 Task: Add Nordic Naturals Berries to the cart.
Action: Mouse moved to (268, 139)
Screenshot: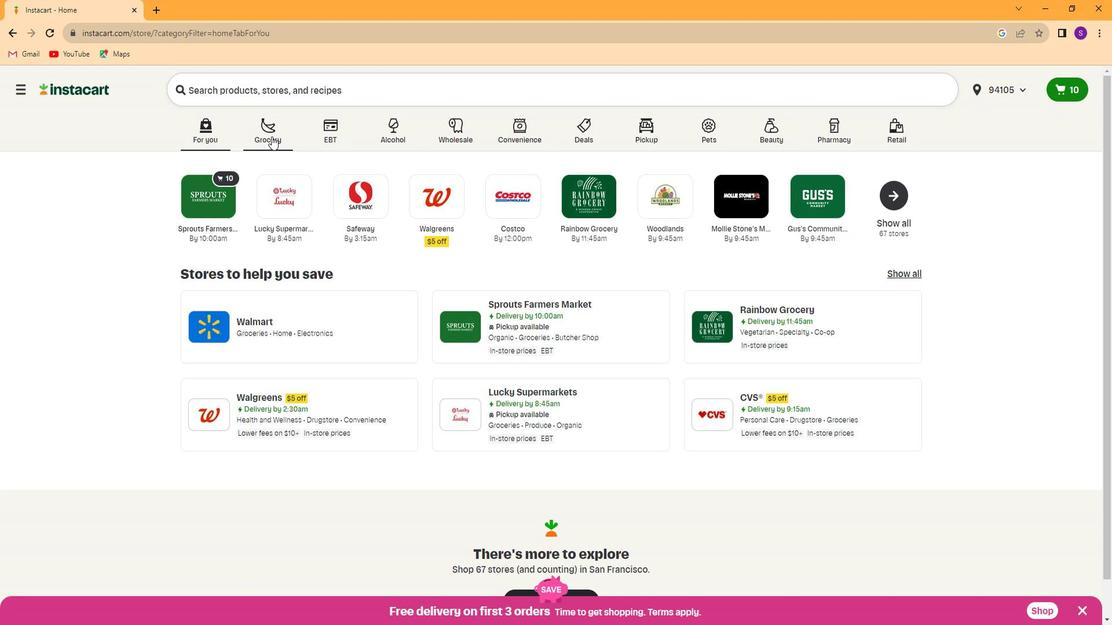 
Action: Mouse pressed left at (268, 139)
Screenshot: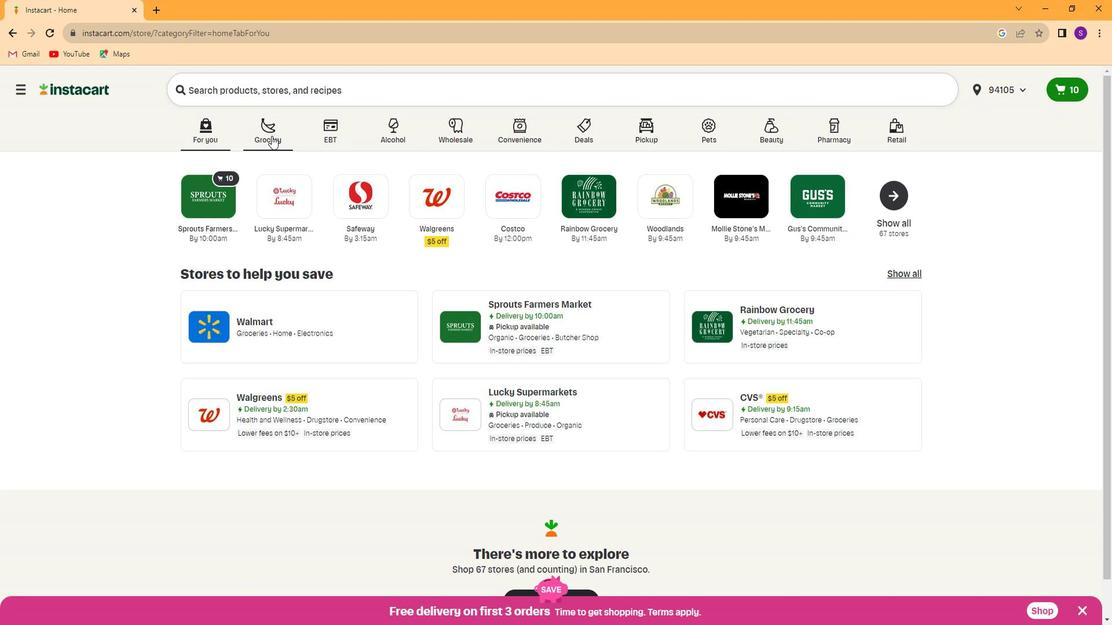 
Action: Mouse moved to (817, 214)
Screenshot: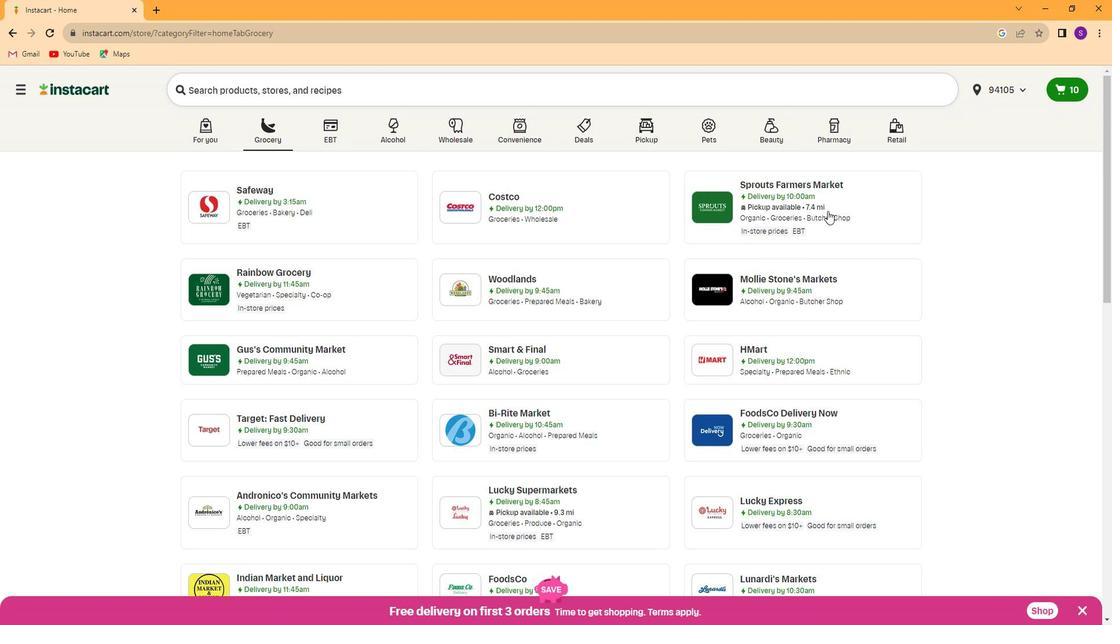 
Action: Mouse pressed left at (817, 214)
Screenshot: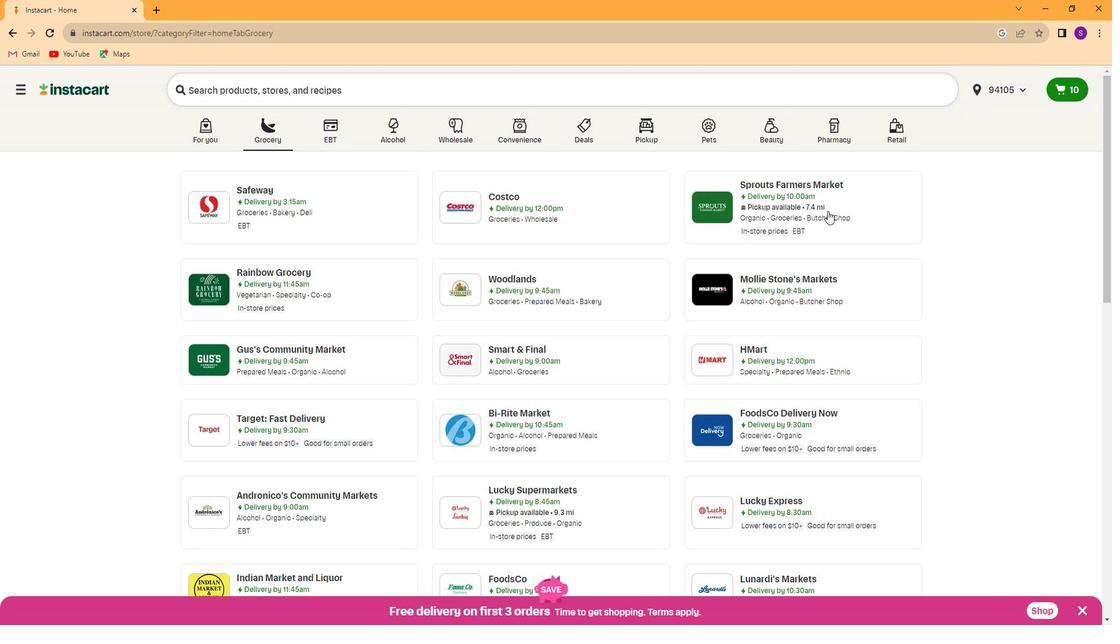 
Action: Mouse moved to (133, 408)
Screenshot: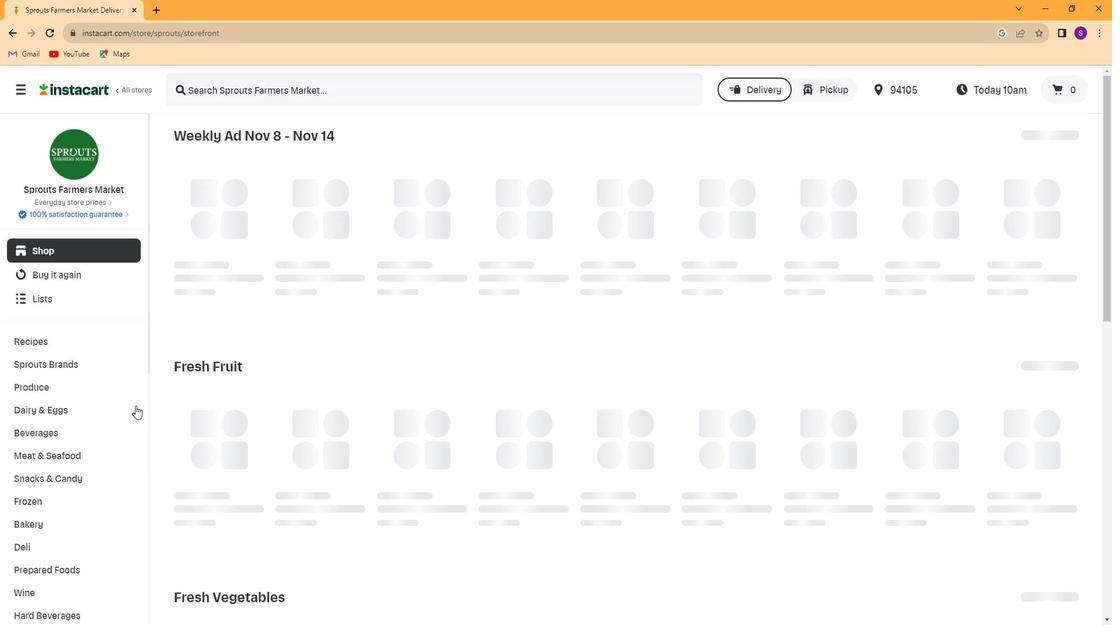 
Action: Mouse scrolled (133, 407) with delta (0, 0)
Screenshot: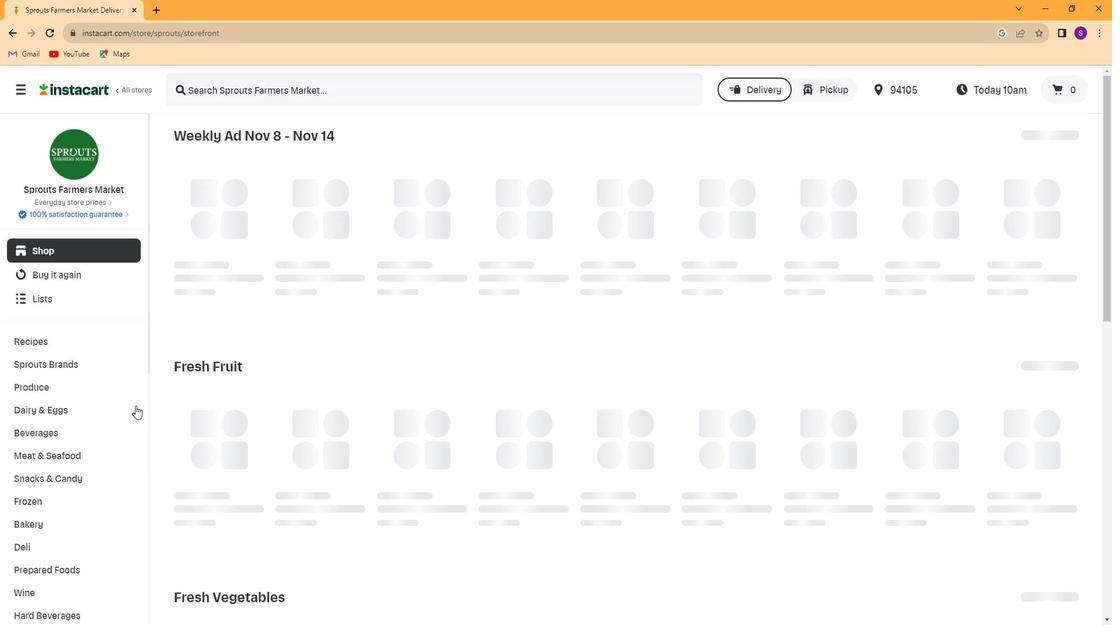 
Action: Mouse moved to (128, 408)
Screenshot: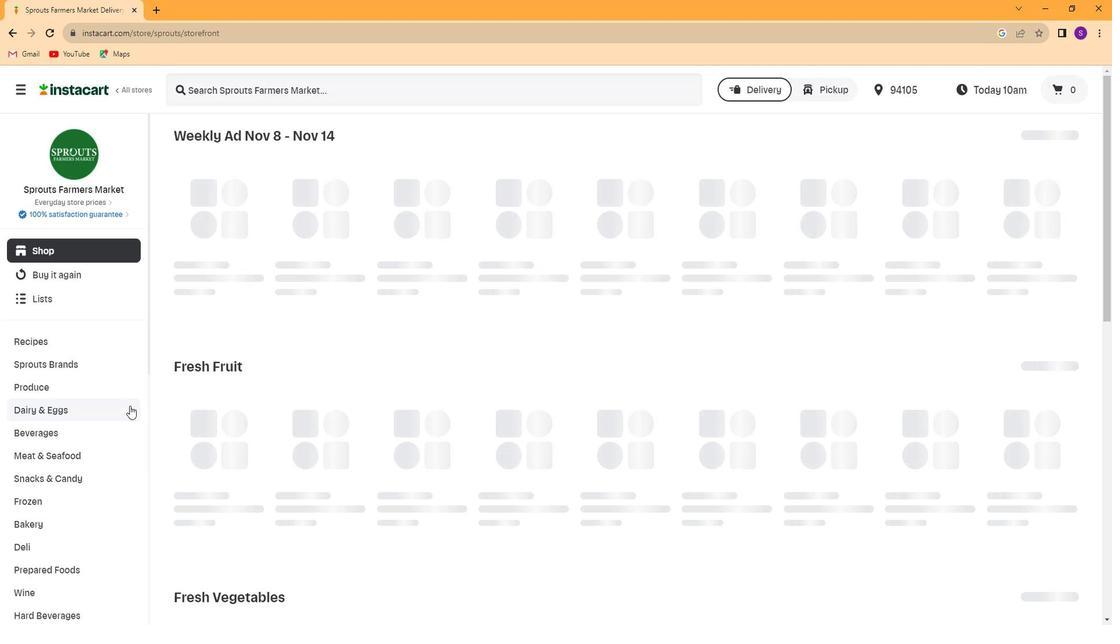 
Action: Mouse scrolled (128, 407) with delta (0, 0)
Screenshot: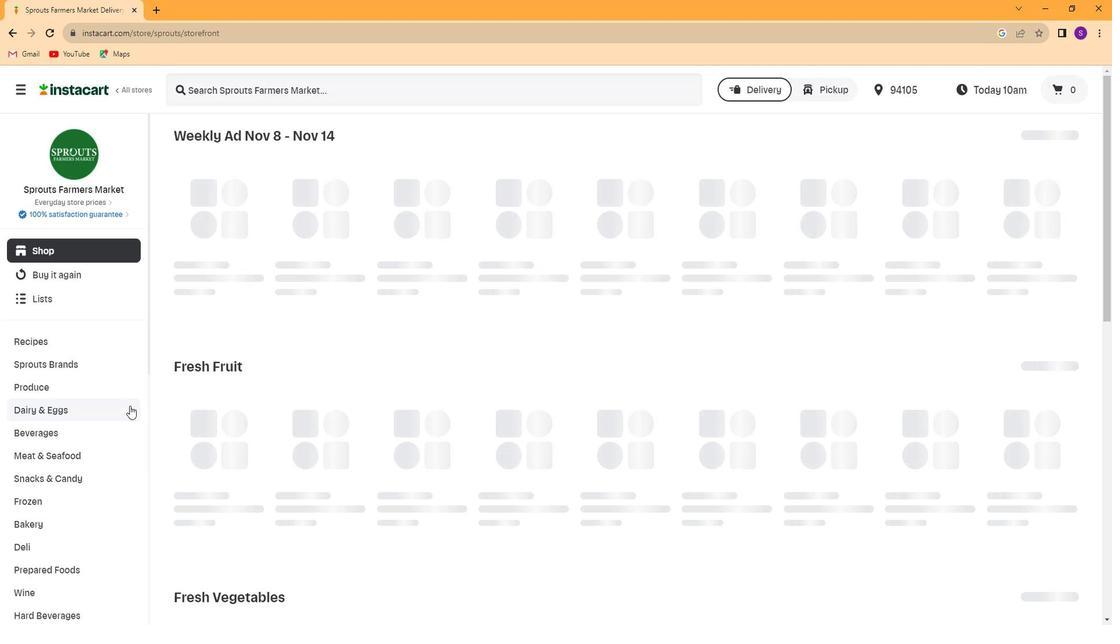 
Action: Mouse moved to (121, 411)
Screenshot: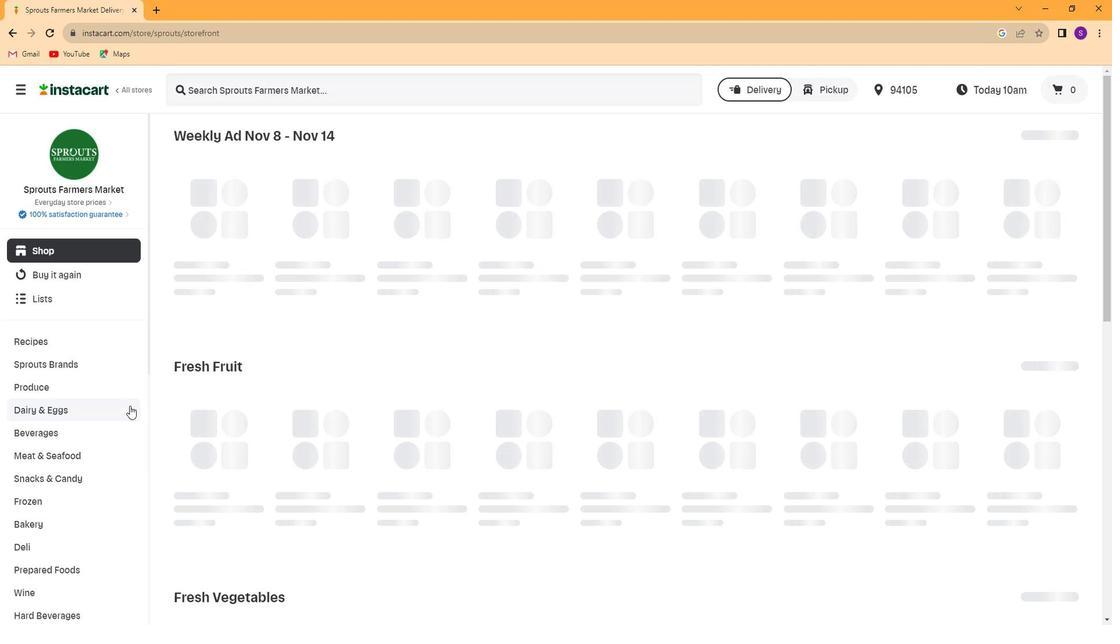 
Action: Mouse scrolled (121, 411) with delta (0, 0)
Screenshot: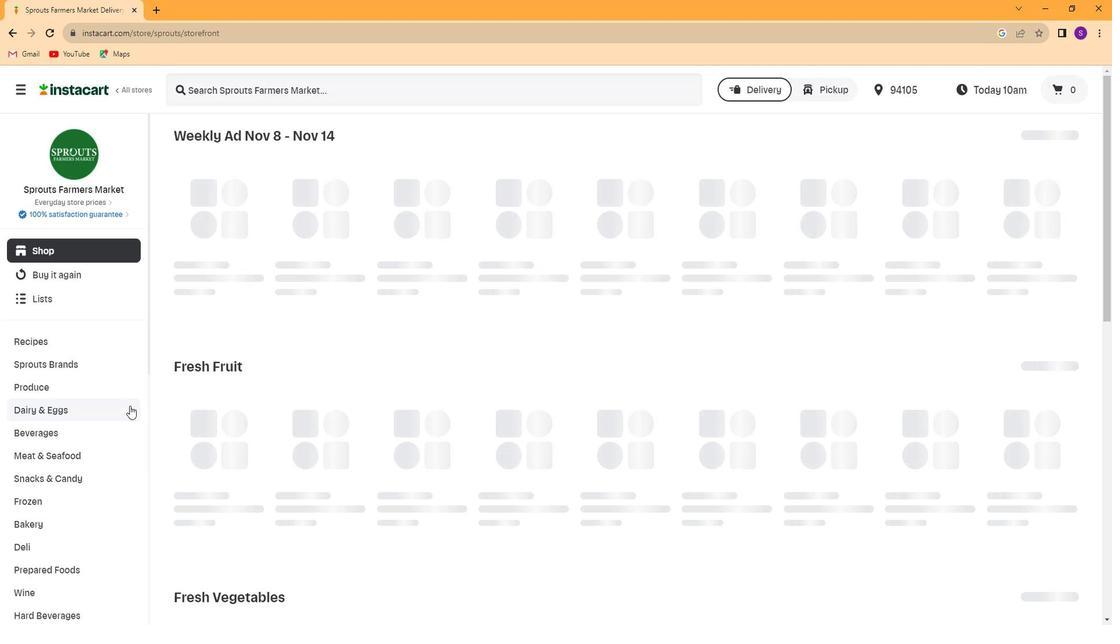 
Action: Mouse moved to (119, 413)
Screenshot: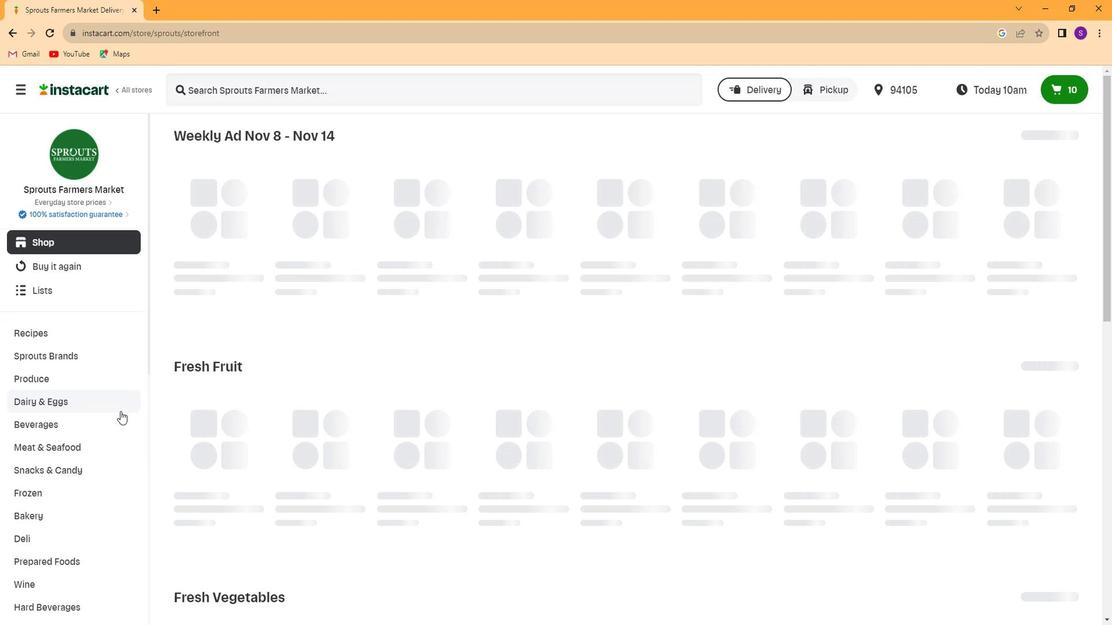 
Action: Mouse scrolled (119, 412) with delta (0, 0)
Screenshot: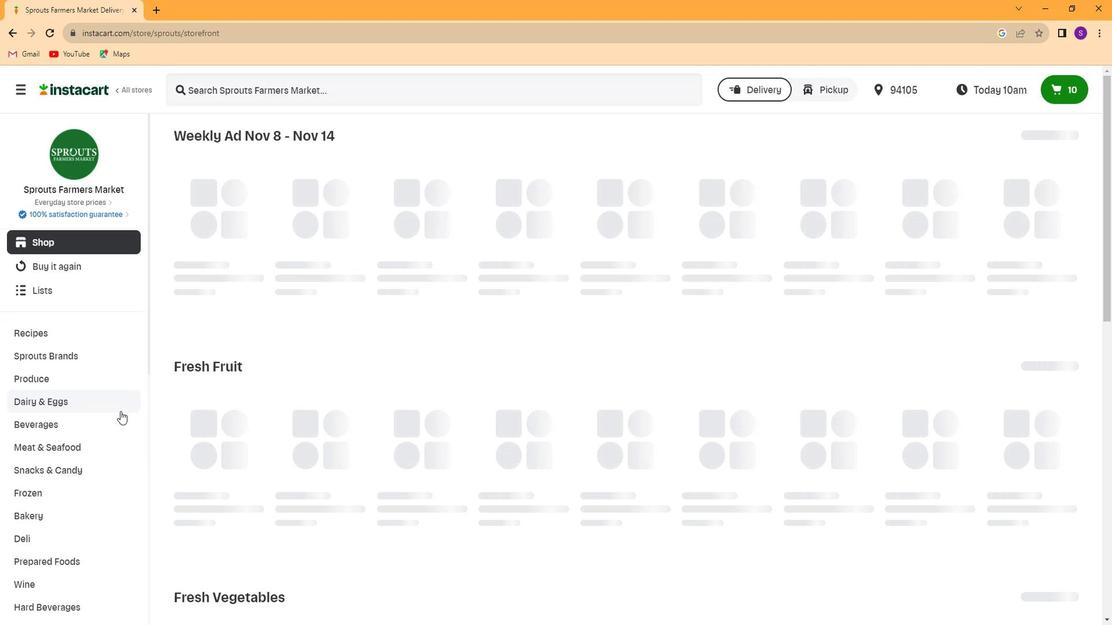 
Action: Mouse moved to (119, 414)
Screenshot: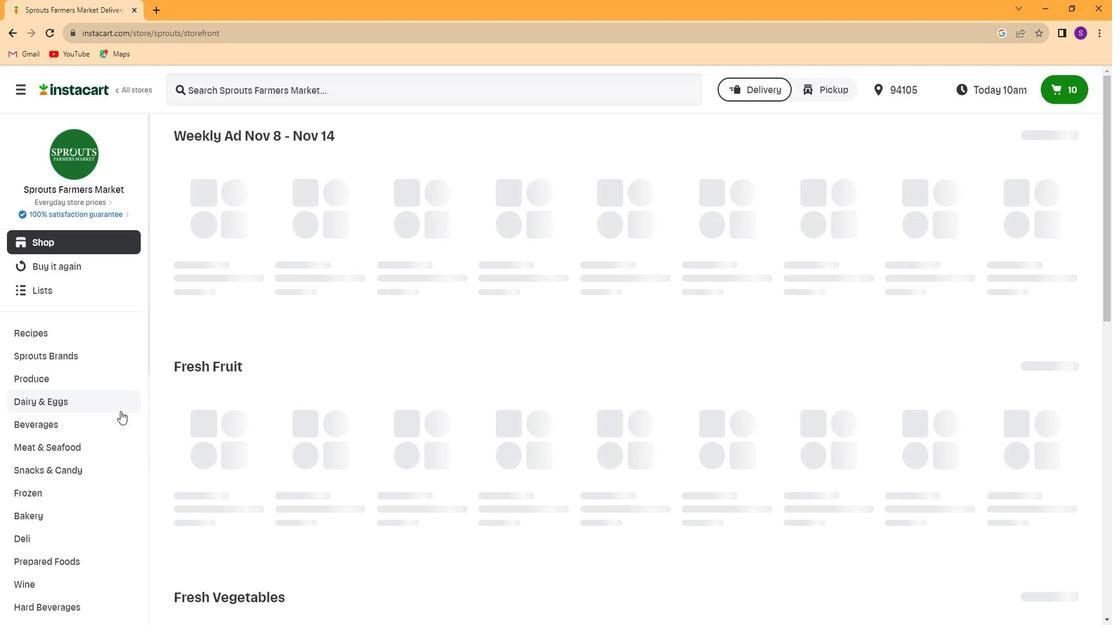 
Action: Mouse scrolled (119, 414) with delta (0, 0)
Screenshot: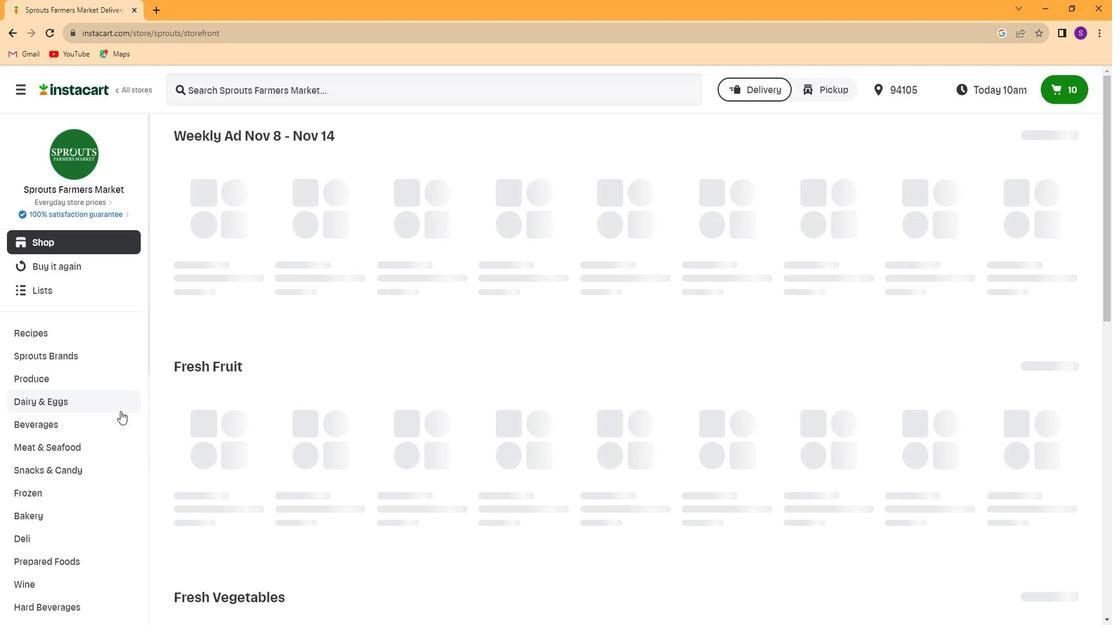 
Action: Mouse moved to (118, 415)
Screenshot: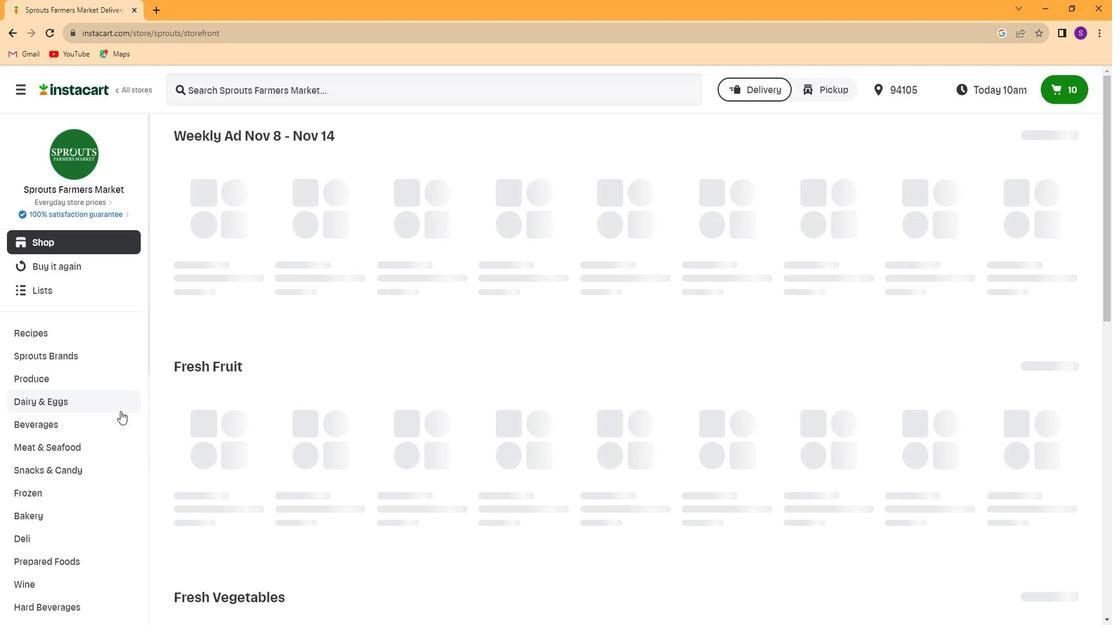 
Action: Mouse scrolled (118, 414) with delta (0, -1)
Screenshot: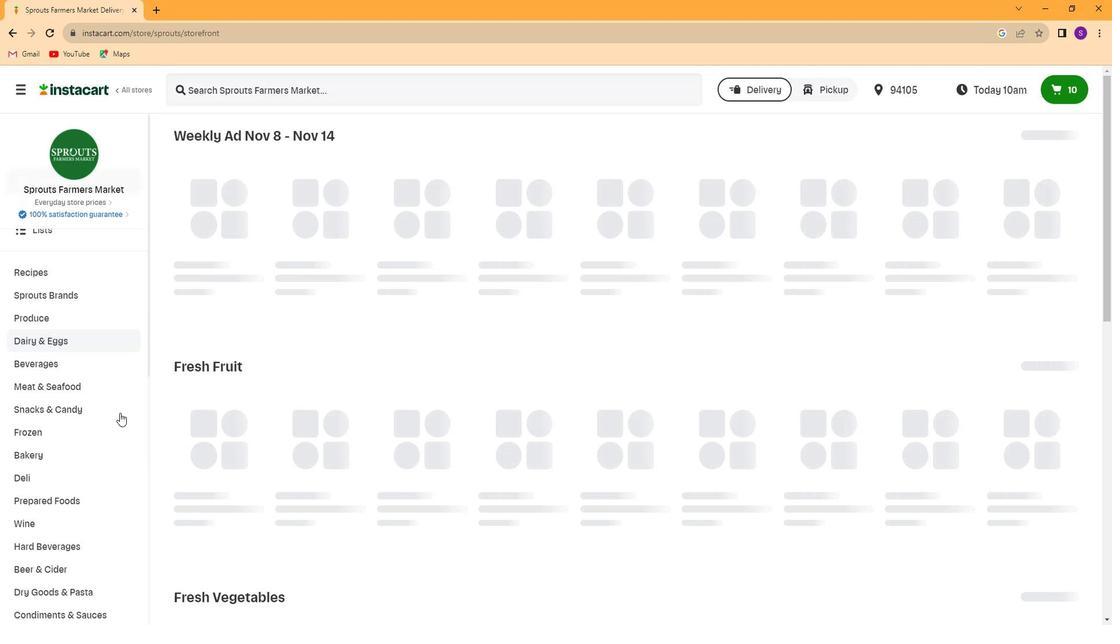 
Action: Mouse scrolled (118, 414) with delta (0, -1)
Screenshot: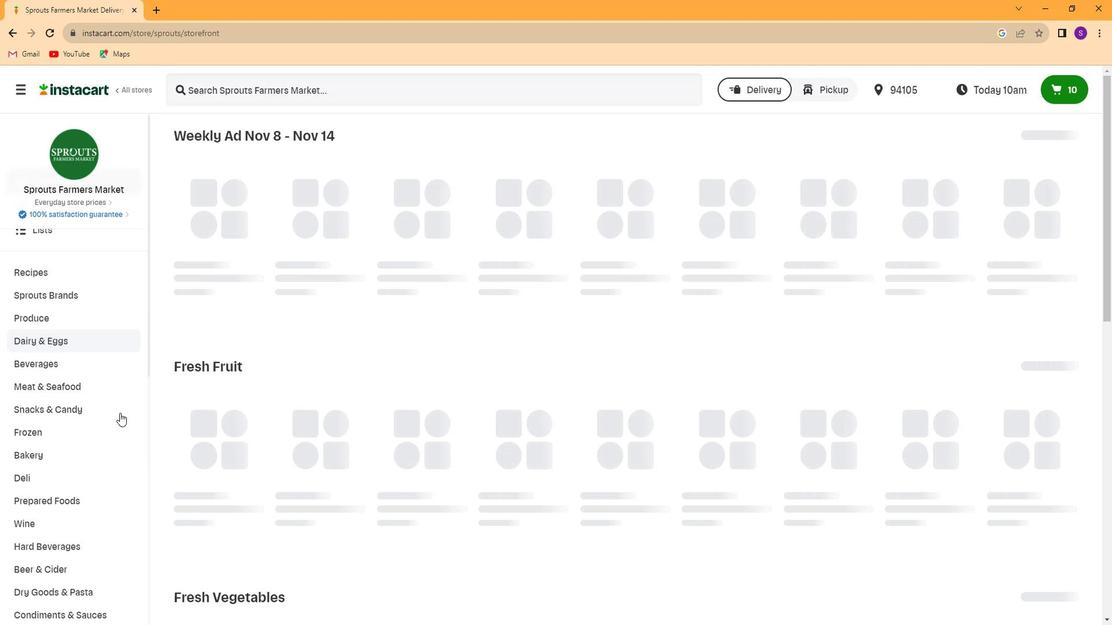 
Action: Mouse scrolled (118, 414) with delta (0, -1)
Screenshot: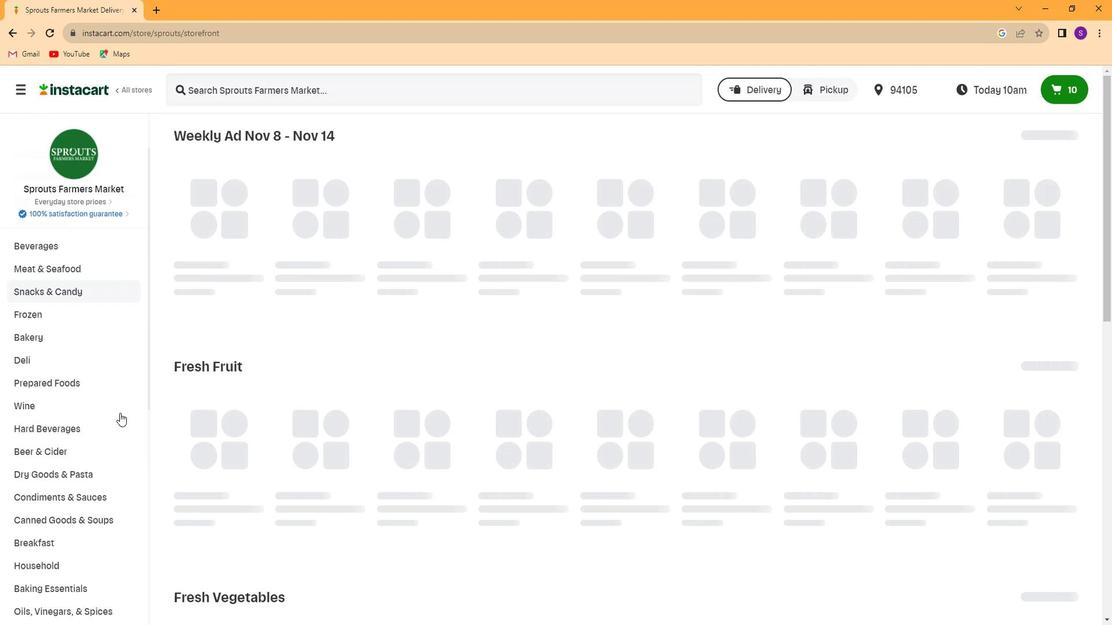 
Action: Mouse scrolled (118, 414) with delta (0, -1)
Screenshot: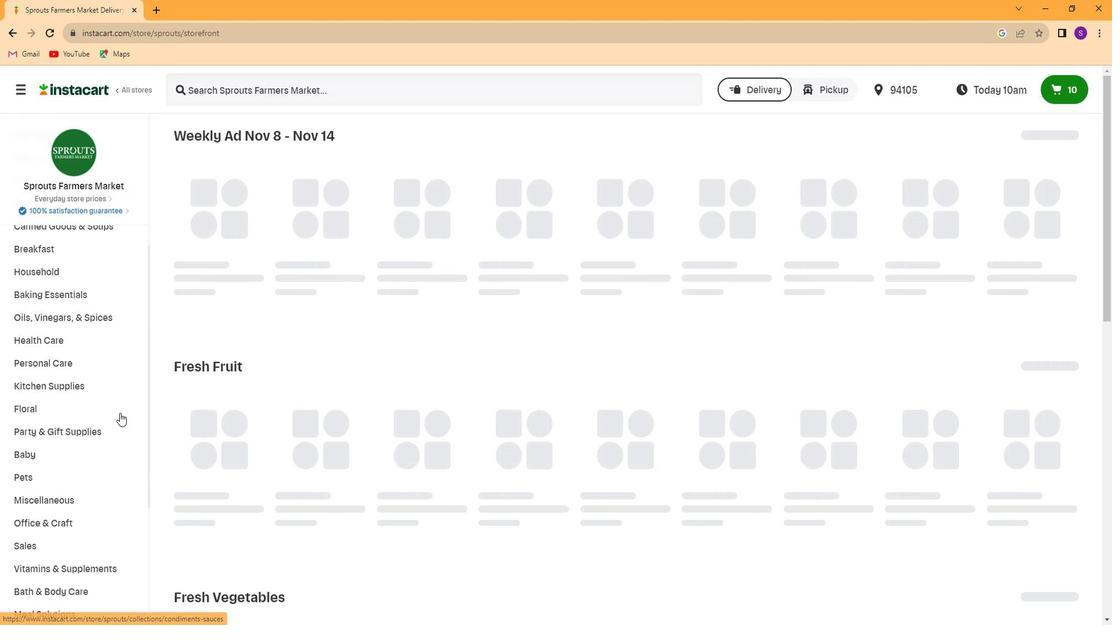 
Action: Mouse scrolled (118, 414) with delta (0, -1)
Screenshot: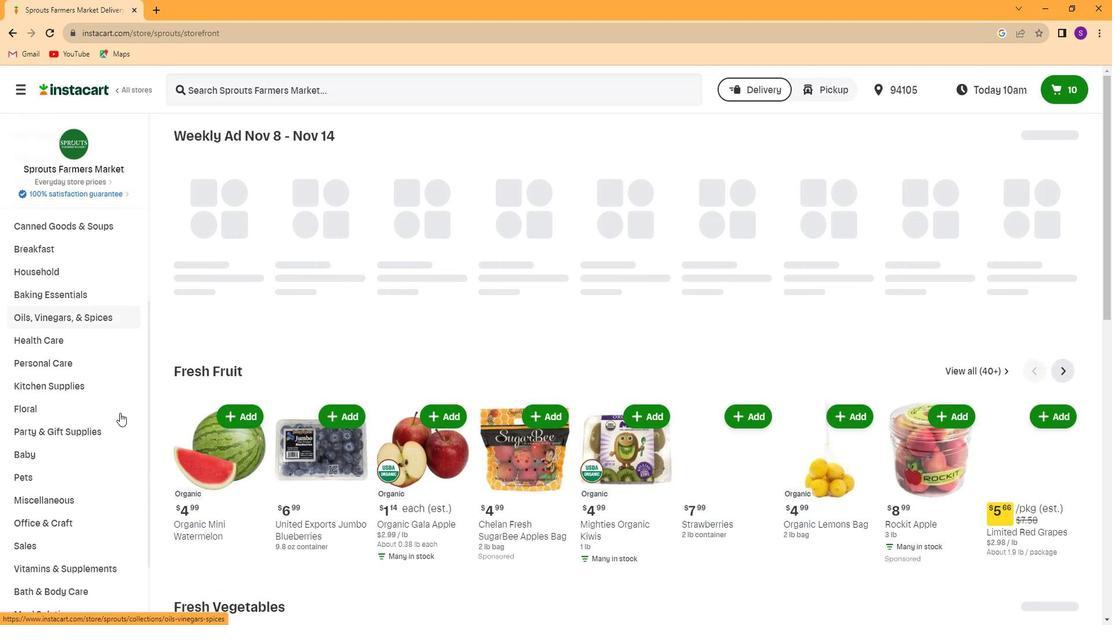 
Action: Mouse scrolled (118, 414) with delta (0, -1)
Screenshot: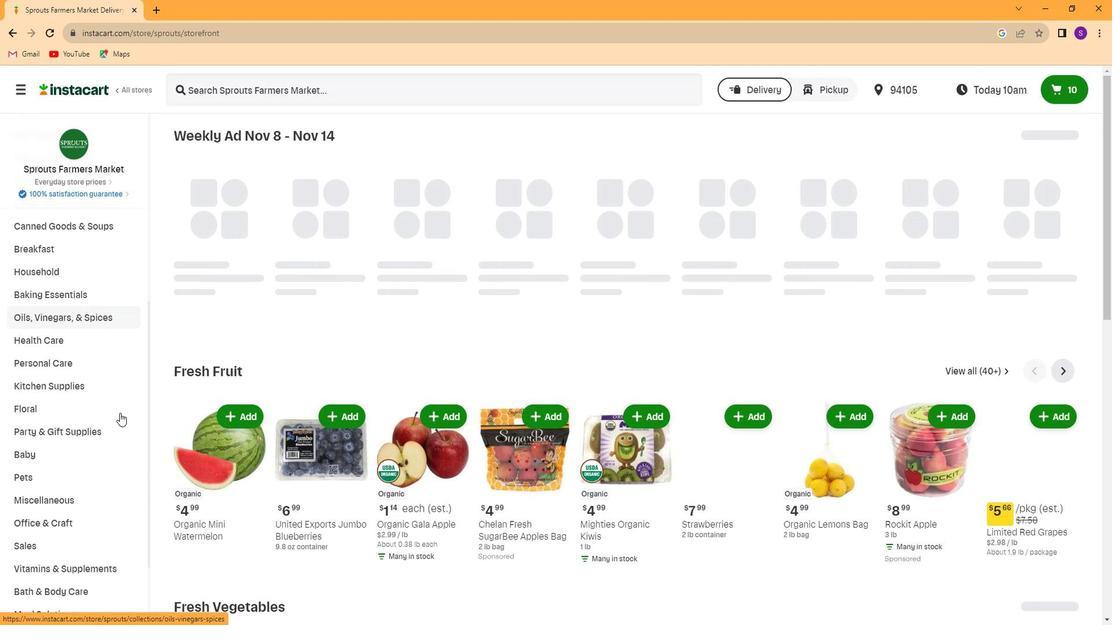 
Action: Mouse moved to (117, 417)
Screenshot: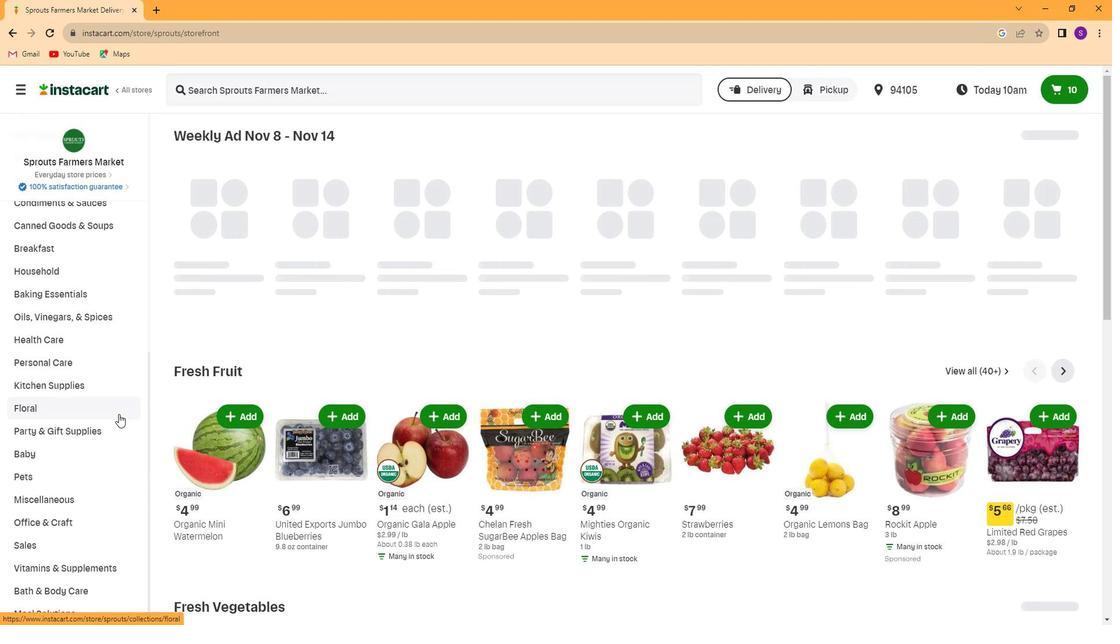 
Action: Mouse scrolled (117, 416) with delta (0, 0)
Screenshot: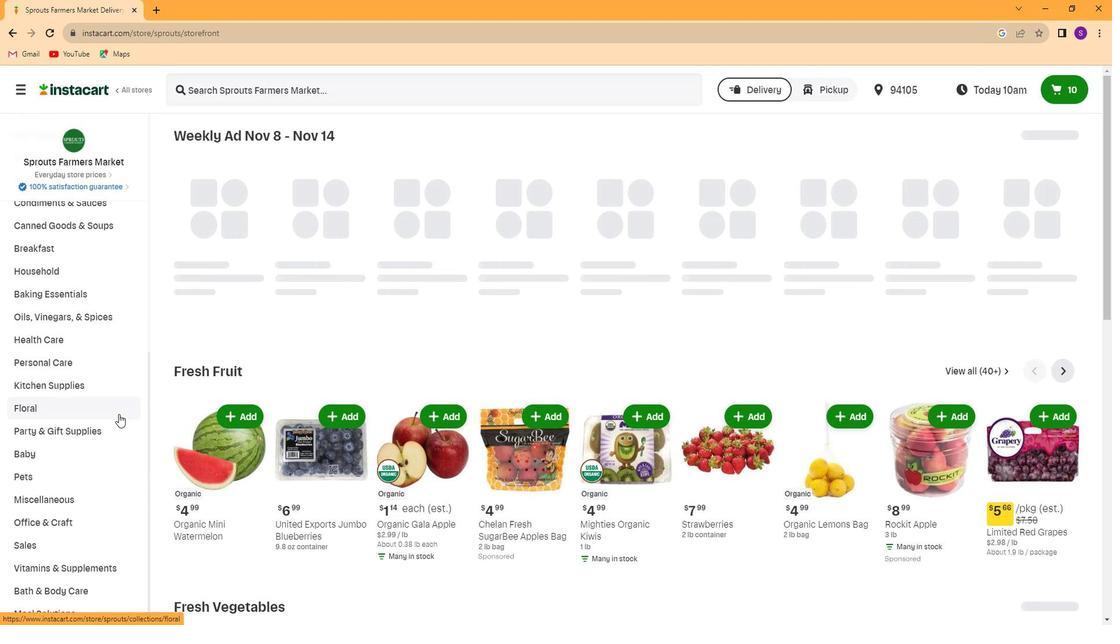 
Action: Mouse moved to (114, 418)
Screenshot: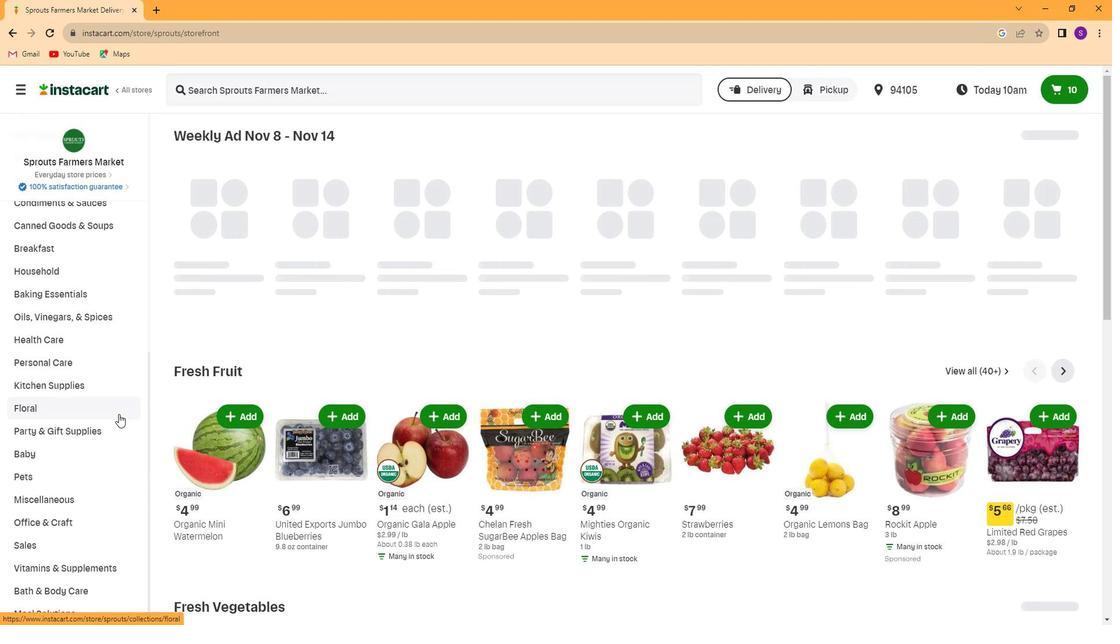 
Action: Mouse scrolled (114, 418) with delta (0, 0)
Screenshot: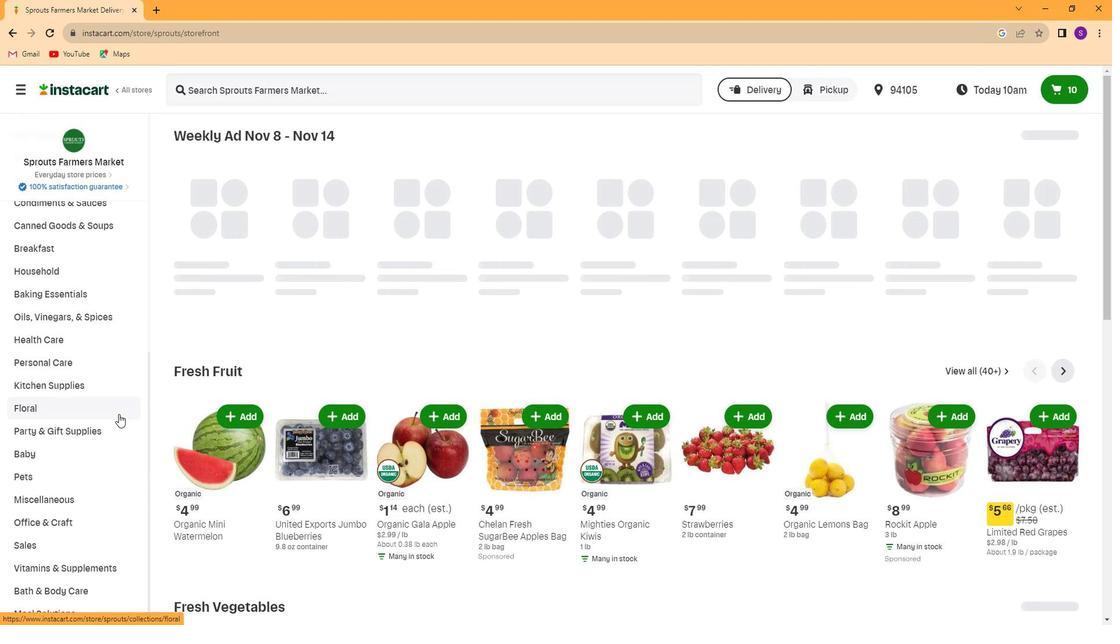 
Action: Mouse moved to (113, 418)
Screenshot: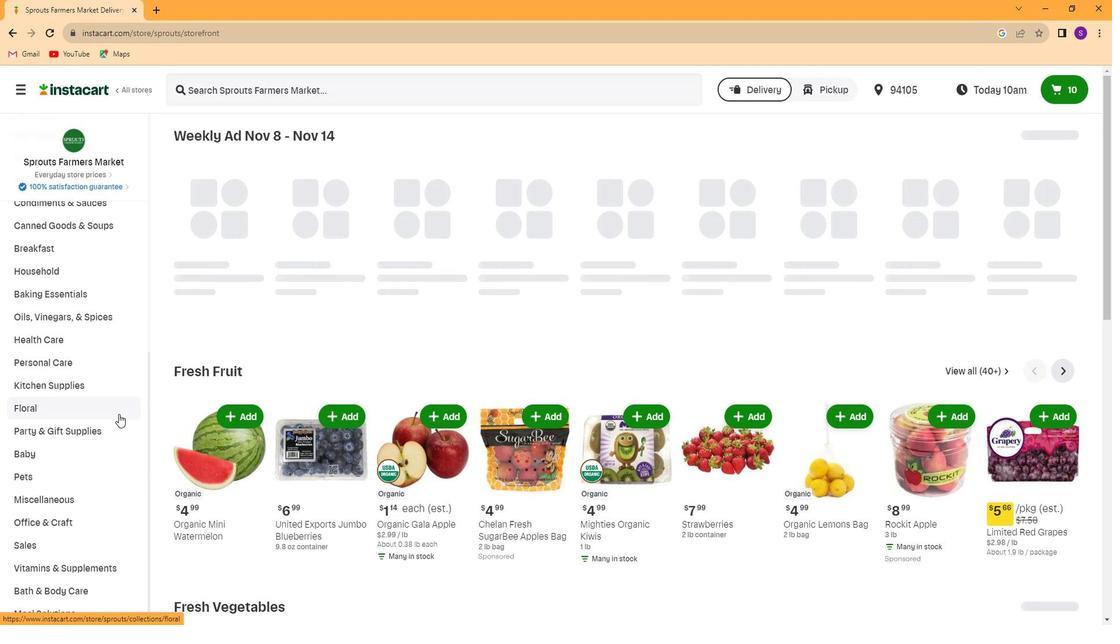 
Action: Mouse scrolled (113, 418) with delta (0, 0)
Screenshot: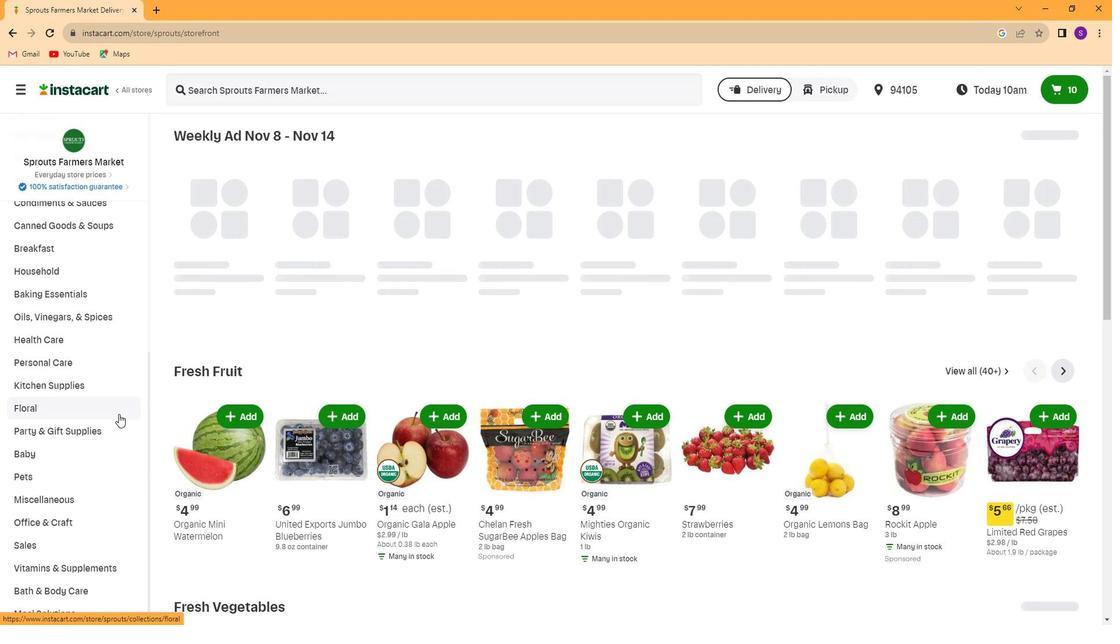 
Action: Mouse moved to (112, 419)
Screenshot: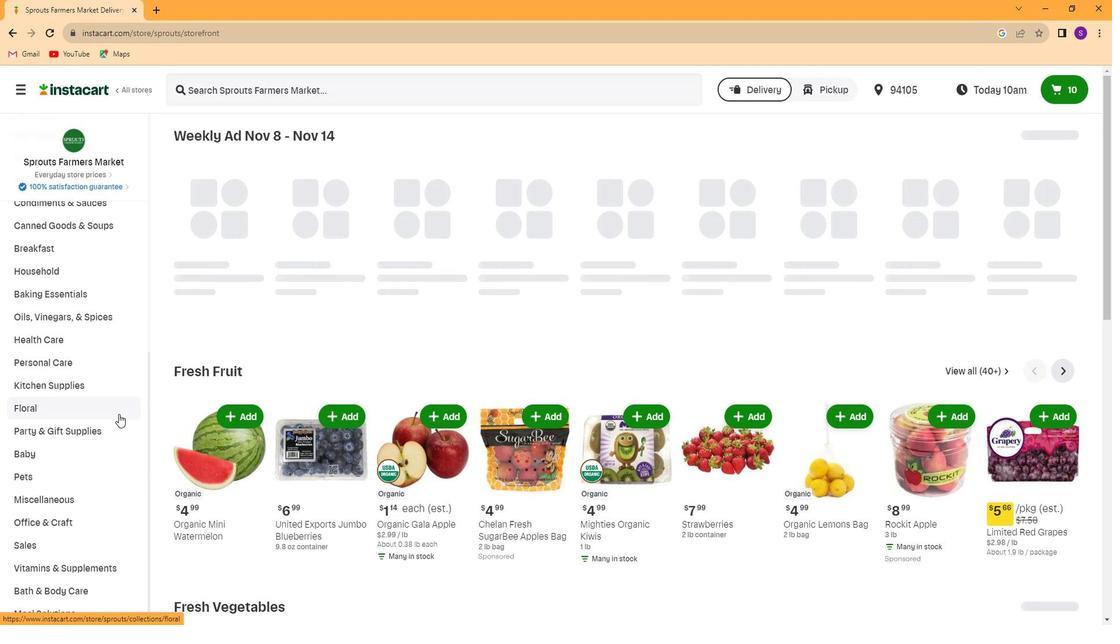 
Action: Mouse scrolled (112, 419) with delta (0, 0)
Screenshot: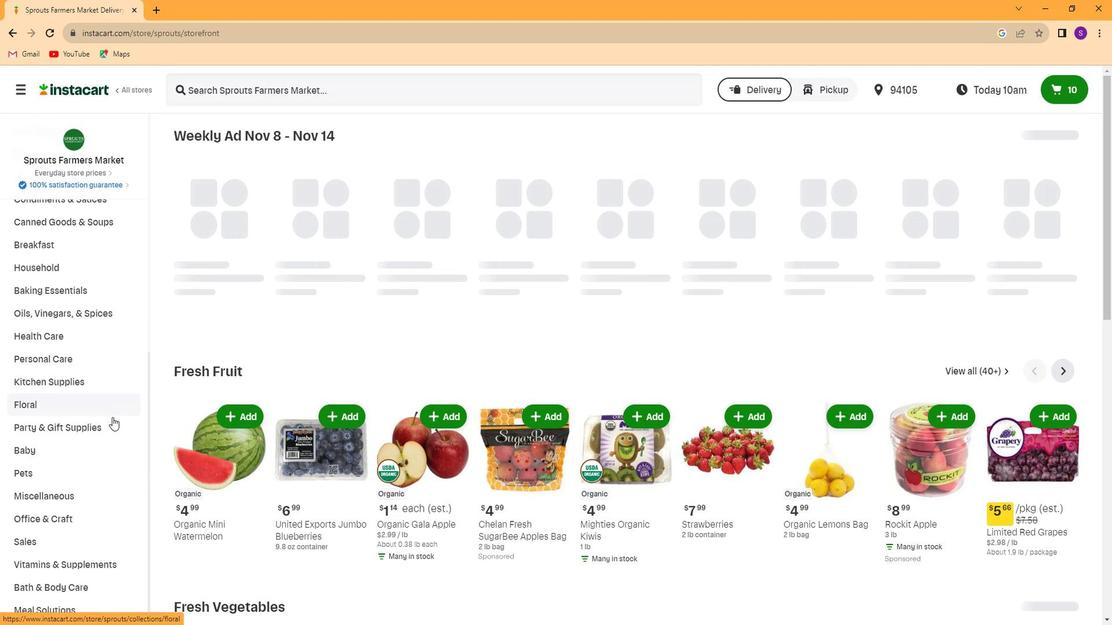
Action: Mouse moved to (110, 420)
Screenshot: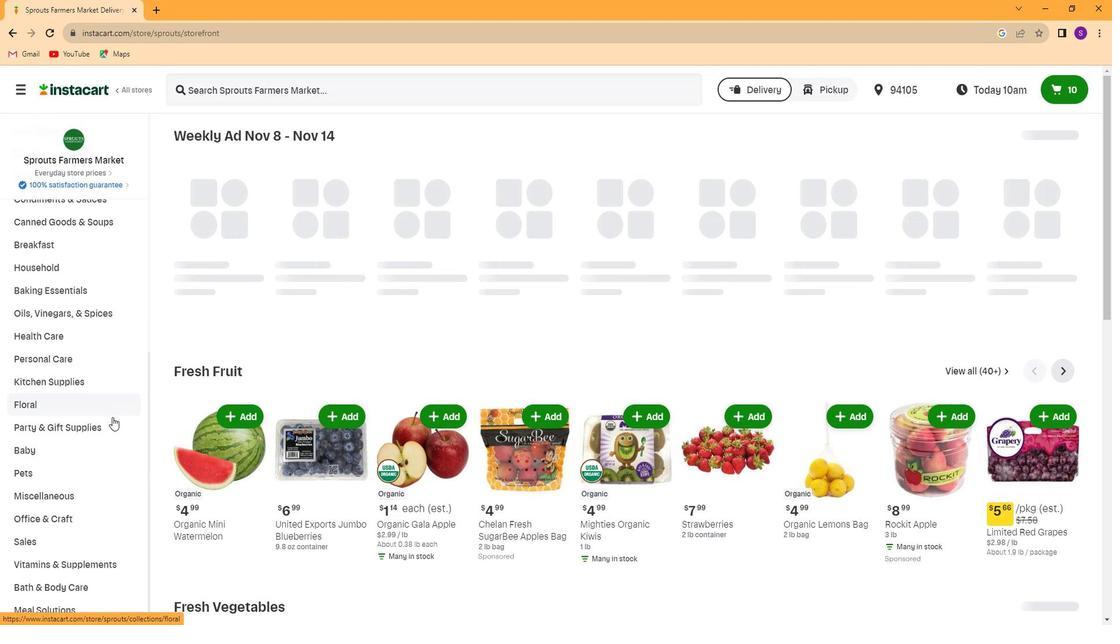 
Action: Mouse scrolled (110, 419) with delta (0, 0)
Screenshot: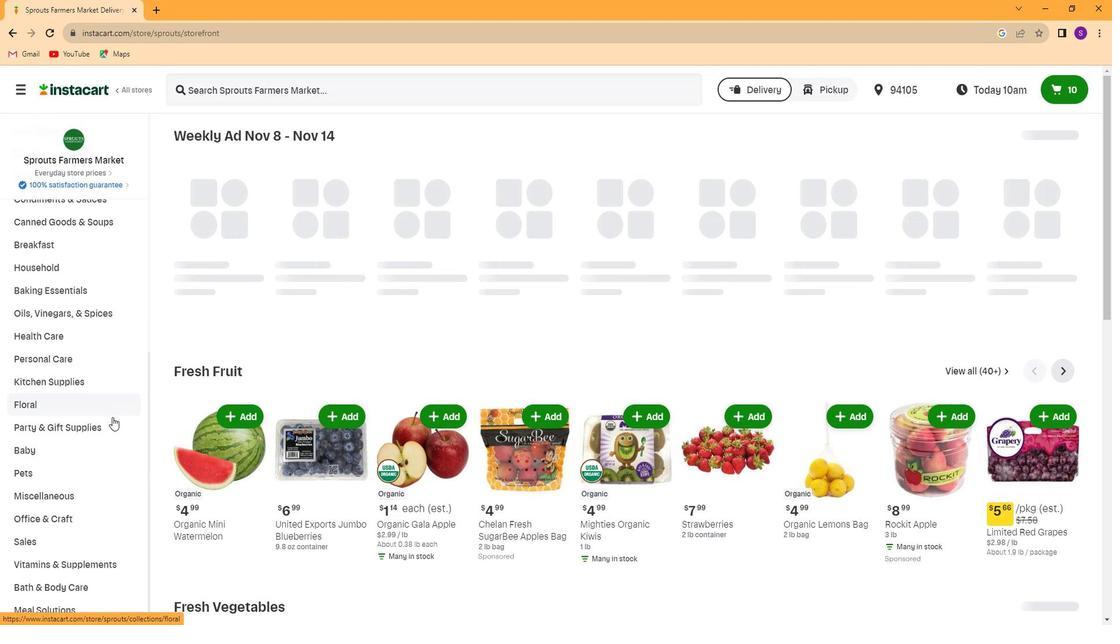 
Action: Mouse moved to (87, 563)
Screenshot: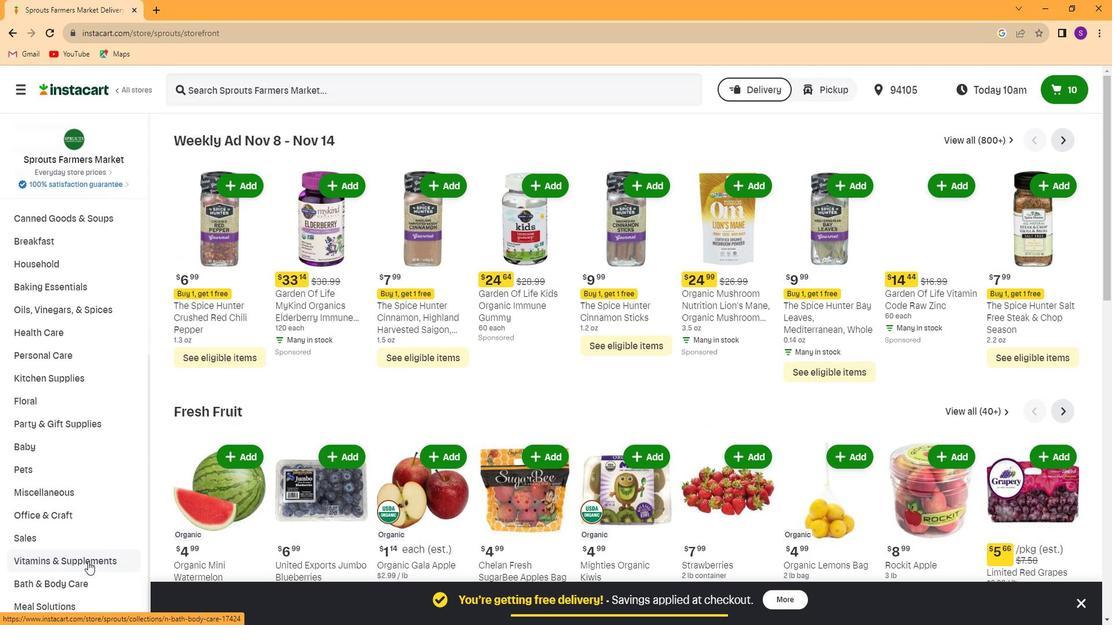 
Action: Mouse pressed left at (87, 563)
Screenshot: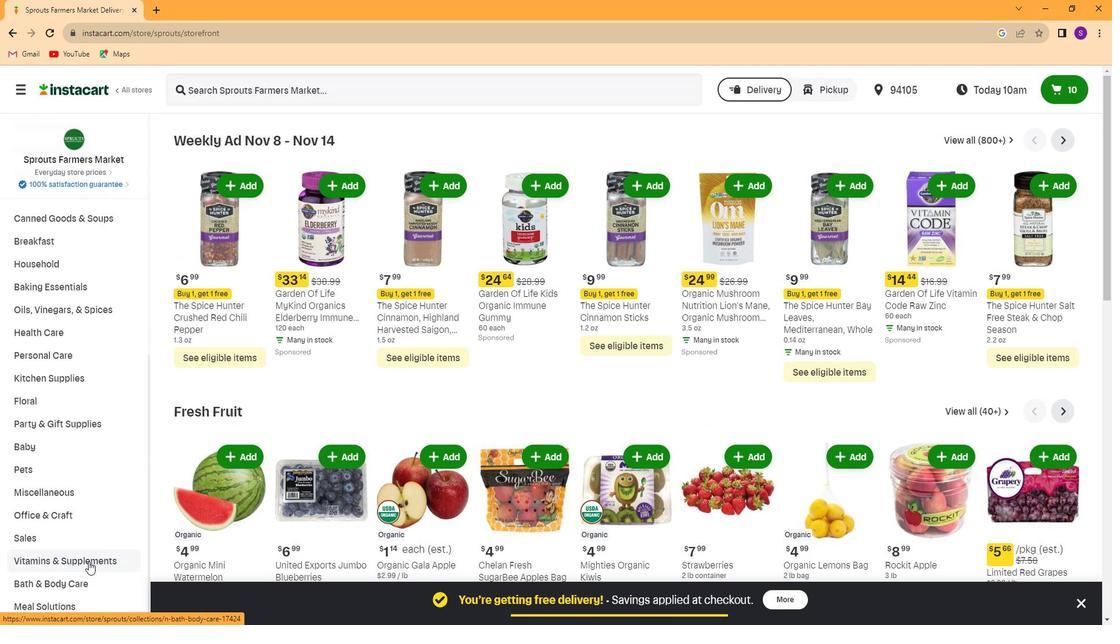 
Action: Mouse moved to (28, 475)
Screenshot: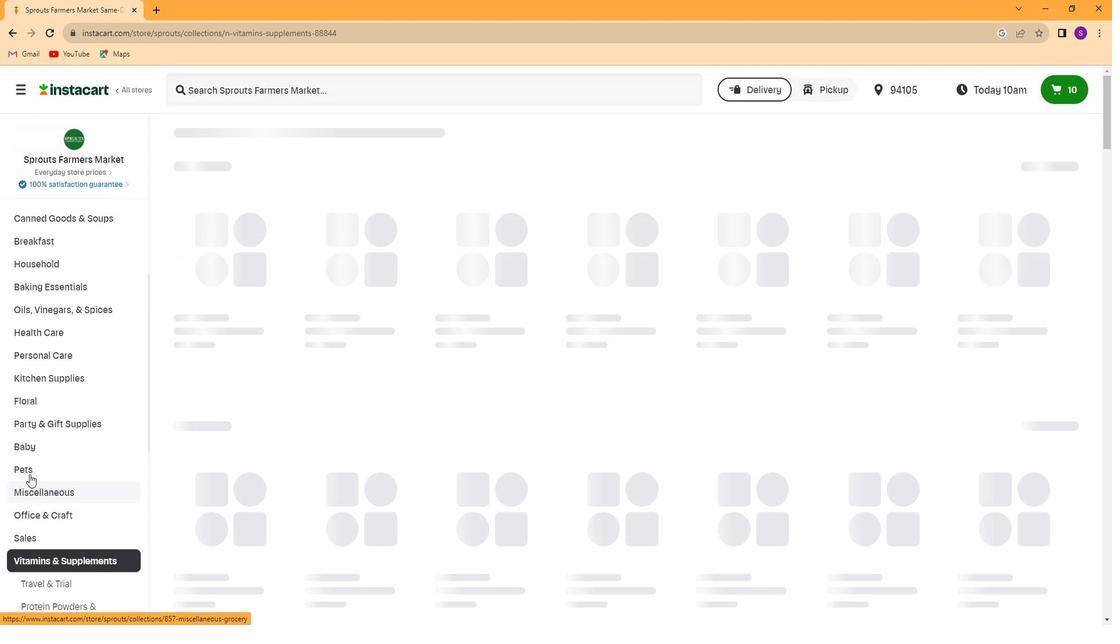 
Action: Mouse scrolled (28, 474) with delta (0, 0)
Screenshot: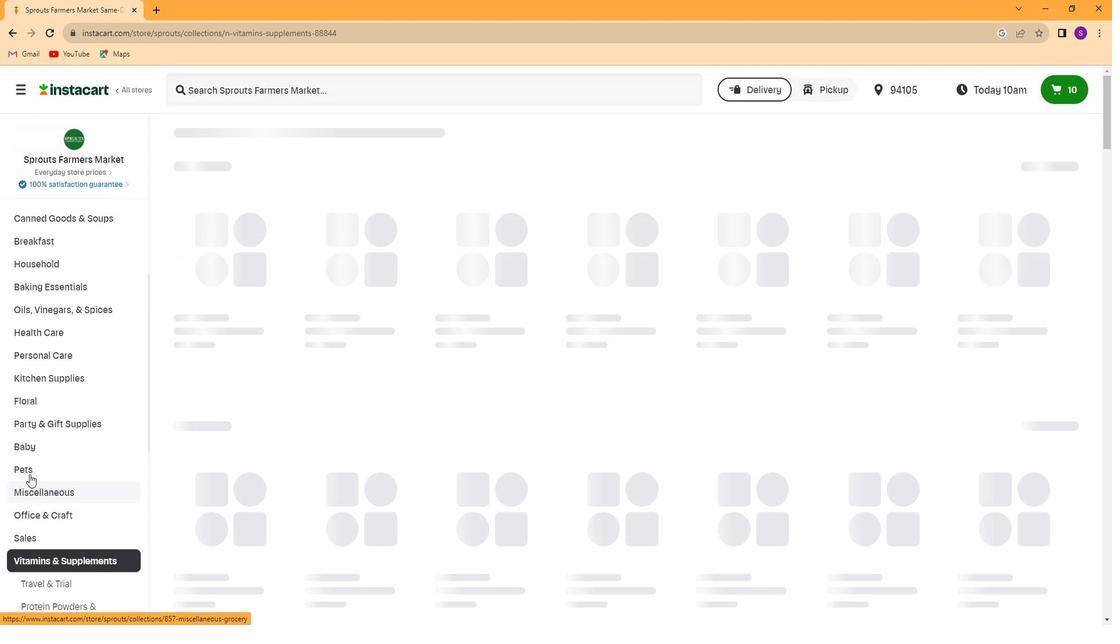 
Action: Mouse moved to (28, 475)
Screenshot: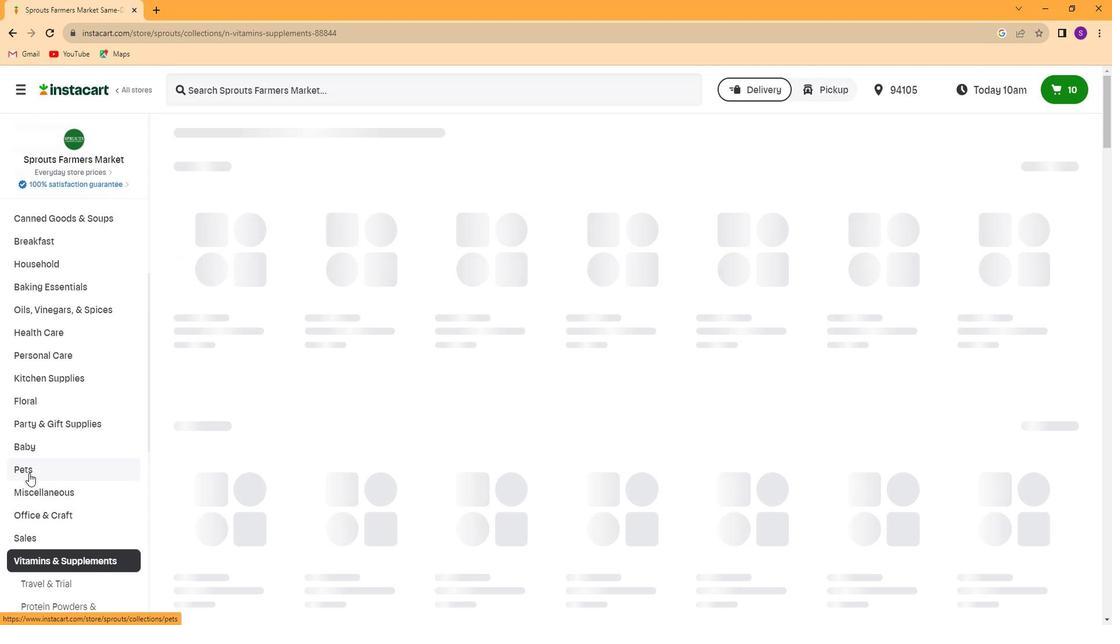 
Action: Mouse scrolled (28, 474) with delta (0, 0)
Screenshot: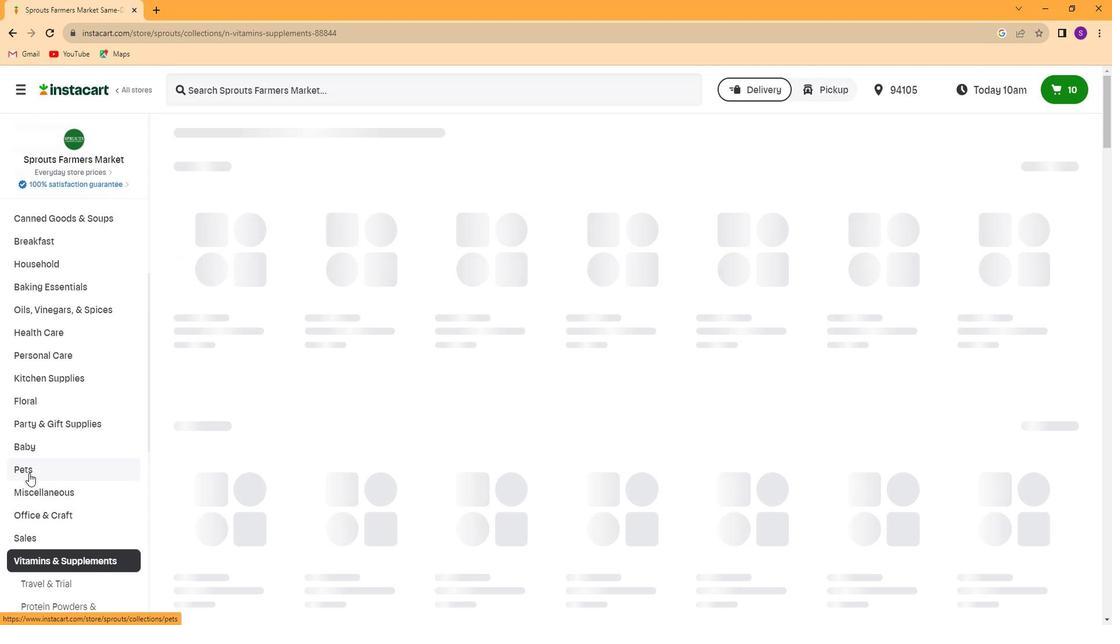 
Action: Mouse scrolled (28, 474) with delta (0, 0)
Screenshot: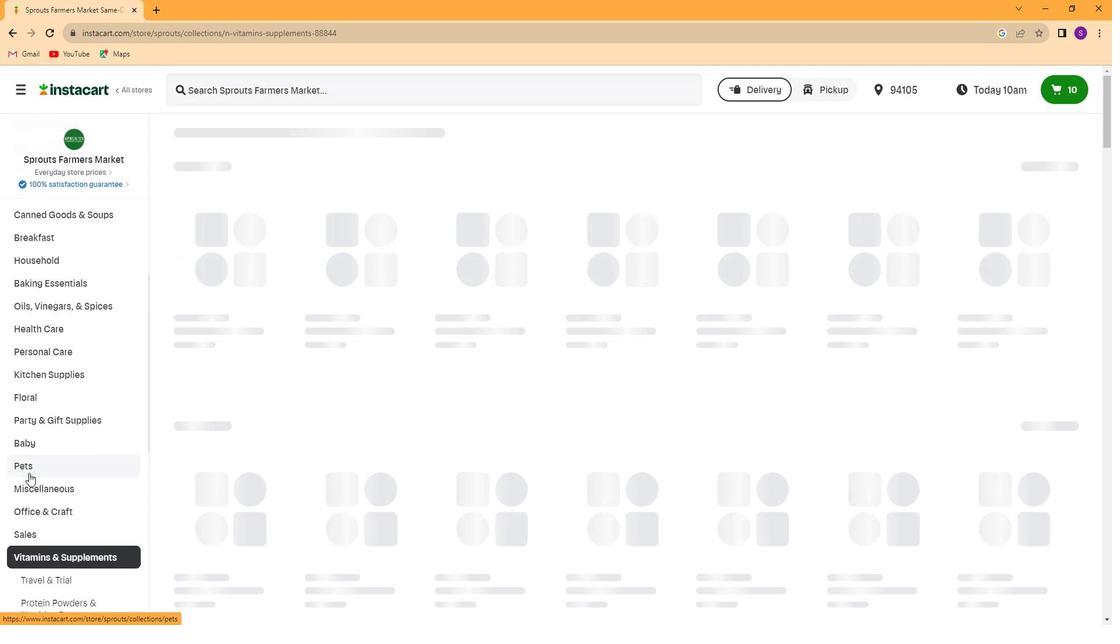 
Action: Mouse scrolled (28, 474) with delta (0, 0)
Screenshot: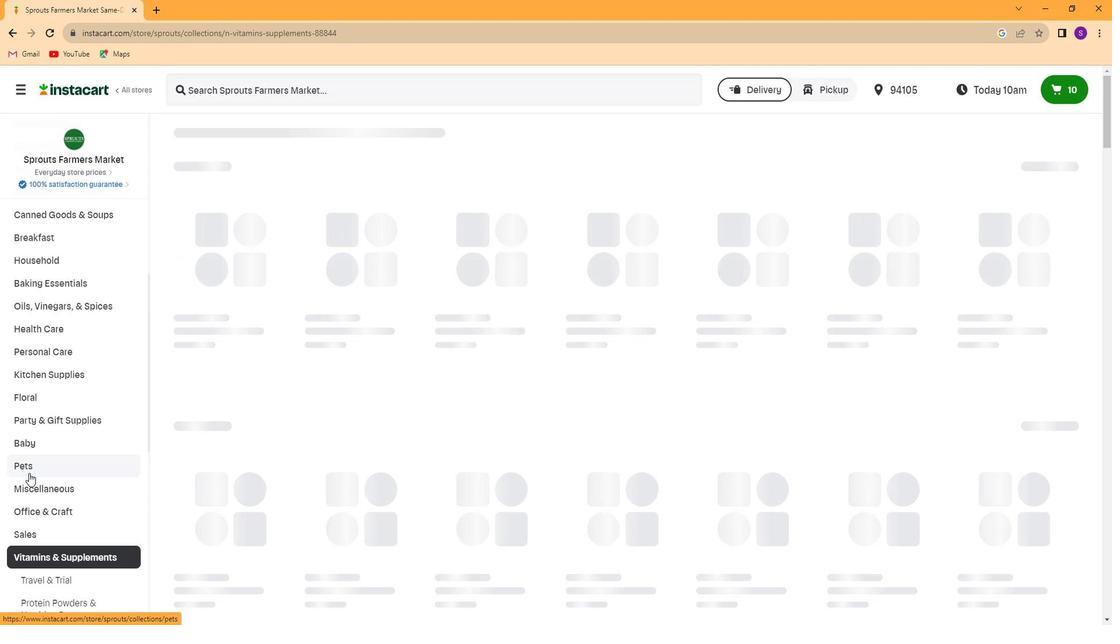 
Action: Mouse scrolled (28, 474) with delta (0, 0)
Screenshot: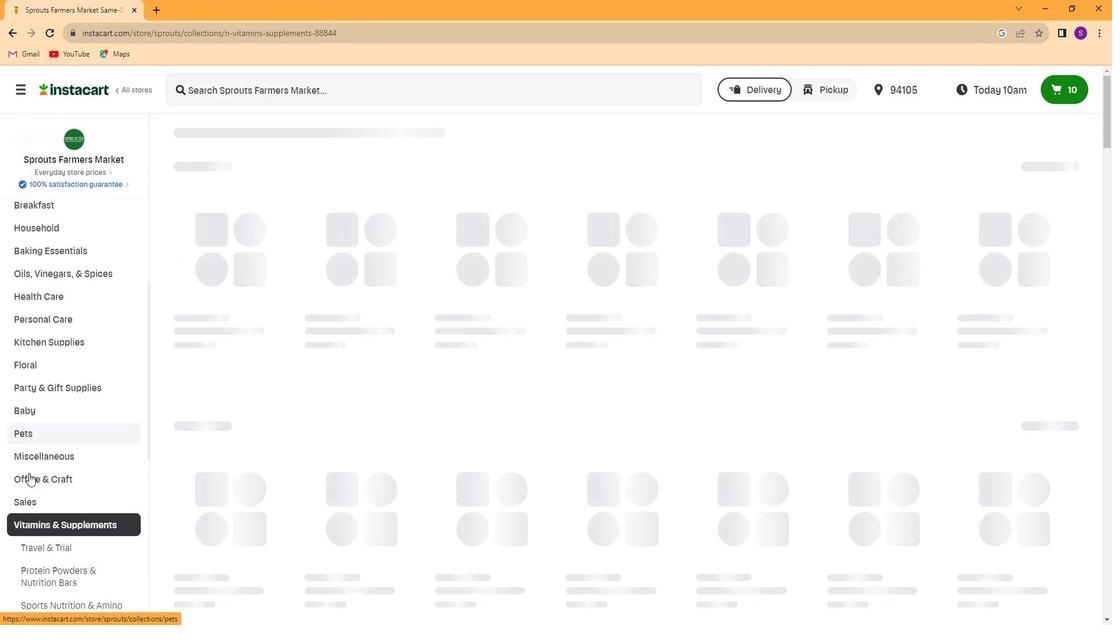 
Action: Mouse scrolled (28, 474) with delta (0, 0)
Screenshot: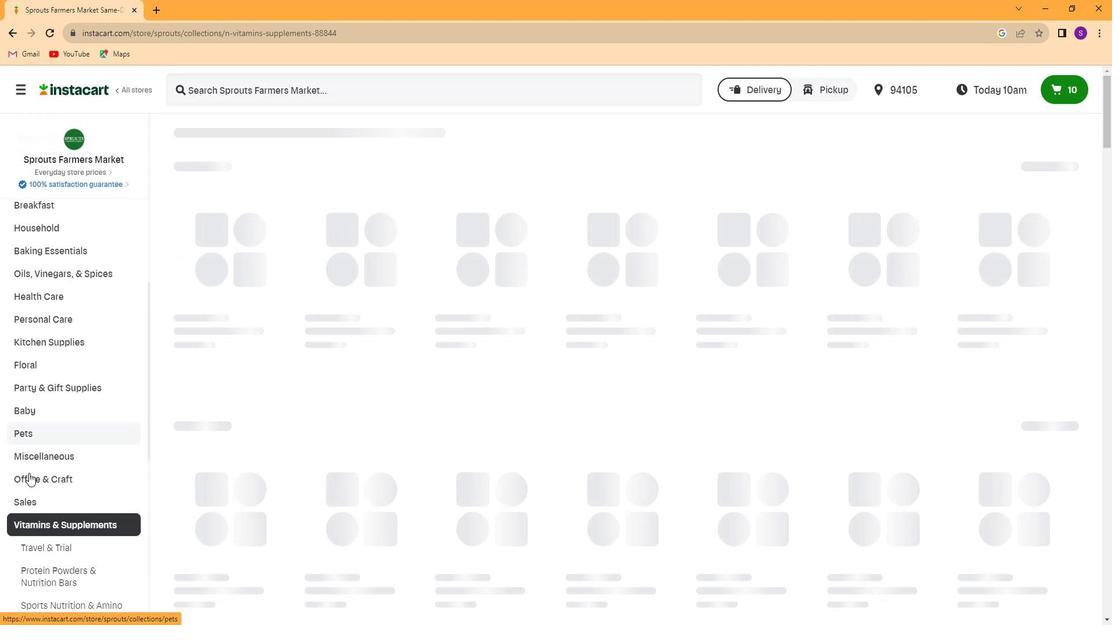 
Action: Mouse moved to (88, 456)
Screenshot: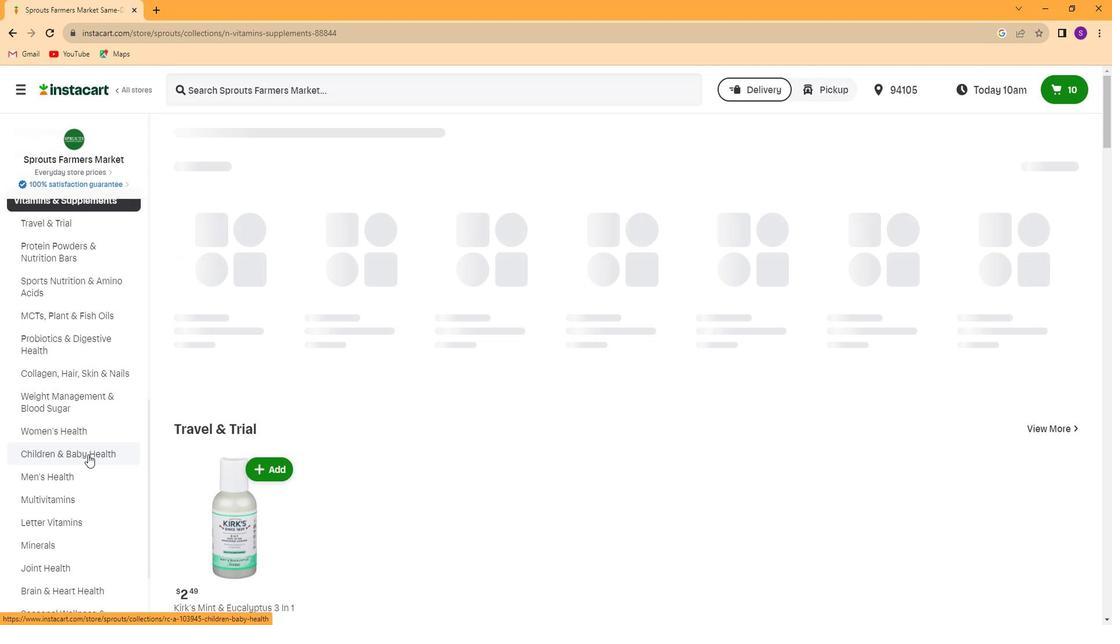 
Action: Mouse pressed left at (88, 456)
Screenshot: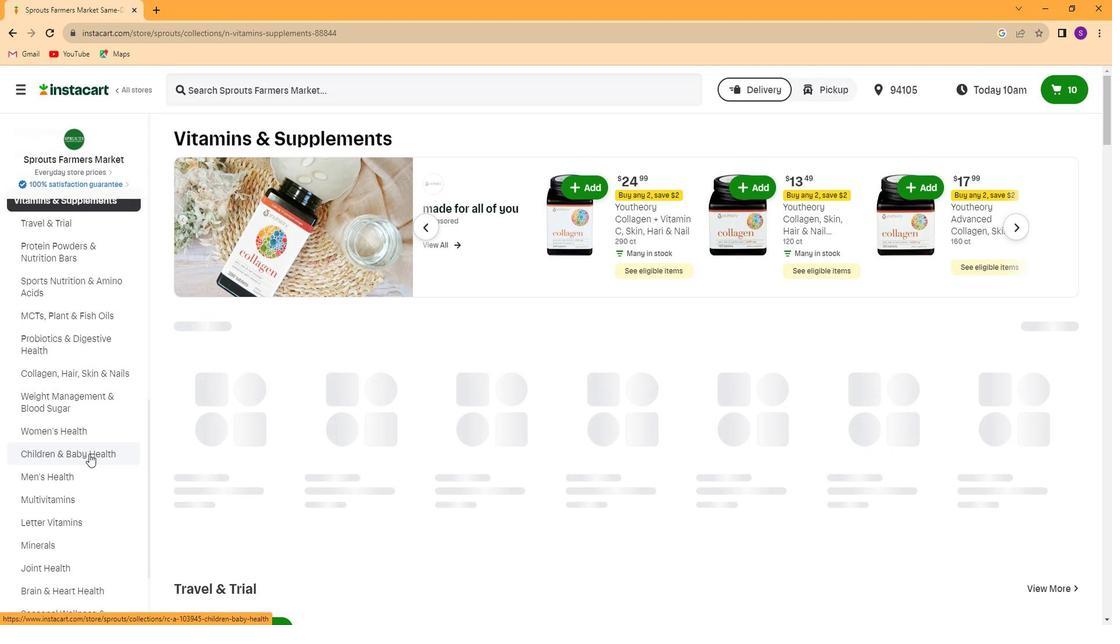 
Action: Mouse moved to (436, 92)
Screenshot: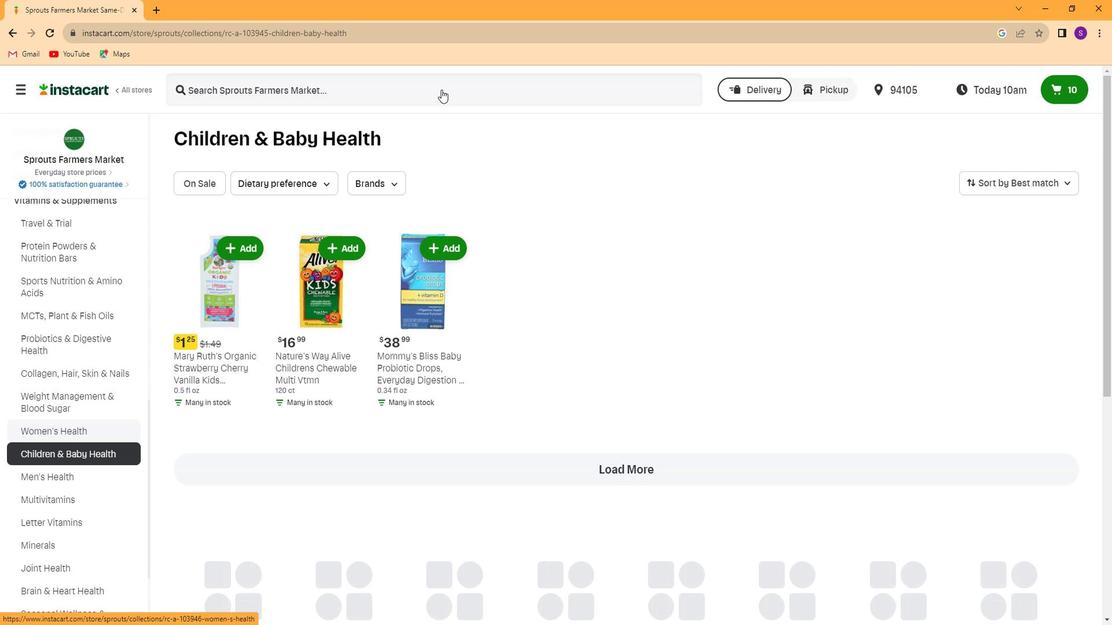 
Action: Mouse pressed left at (436, 92)
Screenshot: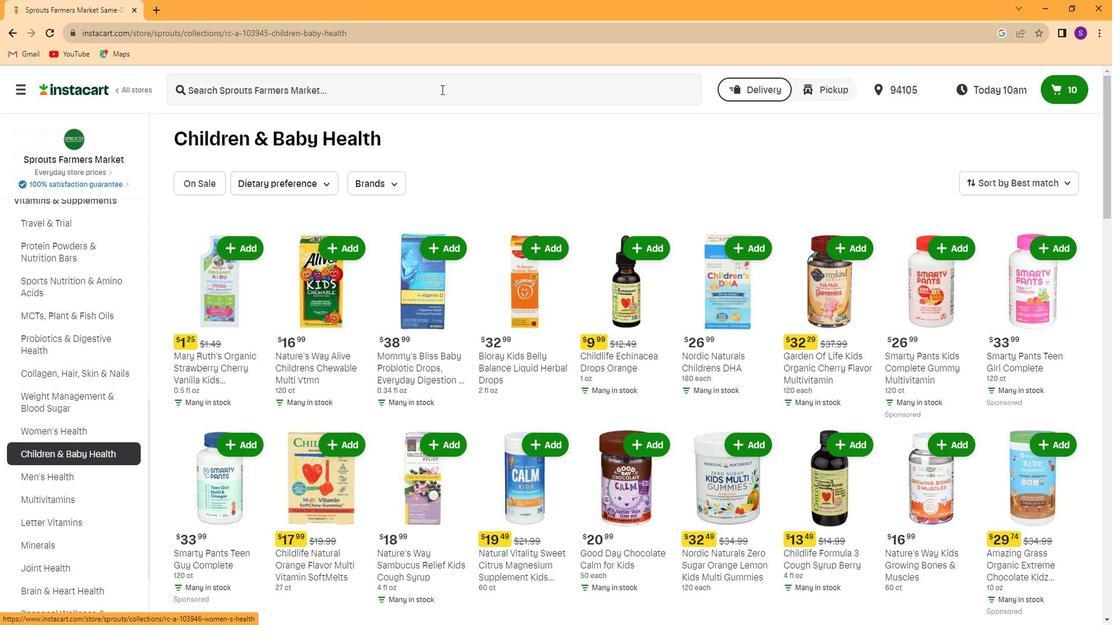 
Action: Key pressed <Key.caps_lock>N<Key.caps_lock>ordia<Key.backspace>x<Key.space><Key.backspace><Key.backspace>c<Key.space>natural<Key.space>berries<Key.enter>
Screenshot: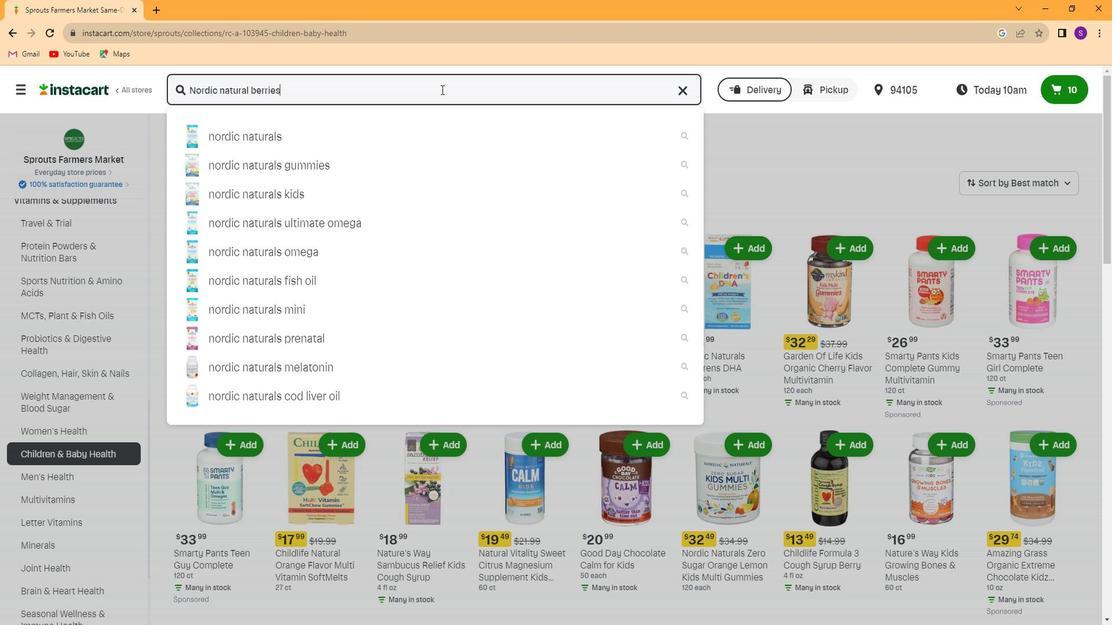 
Action: Mouse moved to (448, 198)
Screenshot: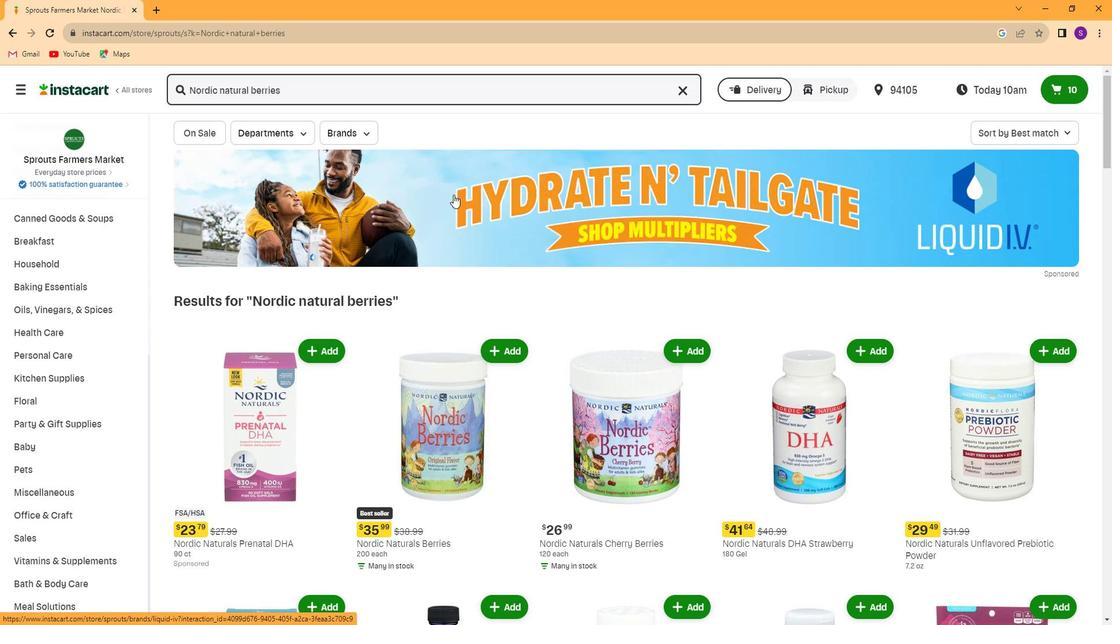 
Action: Mouse scrolled (448, 197) with delta (0, 0)
Screenshot: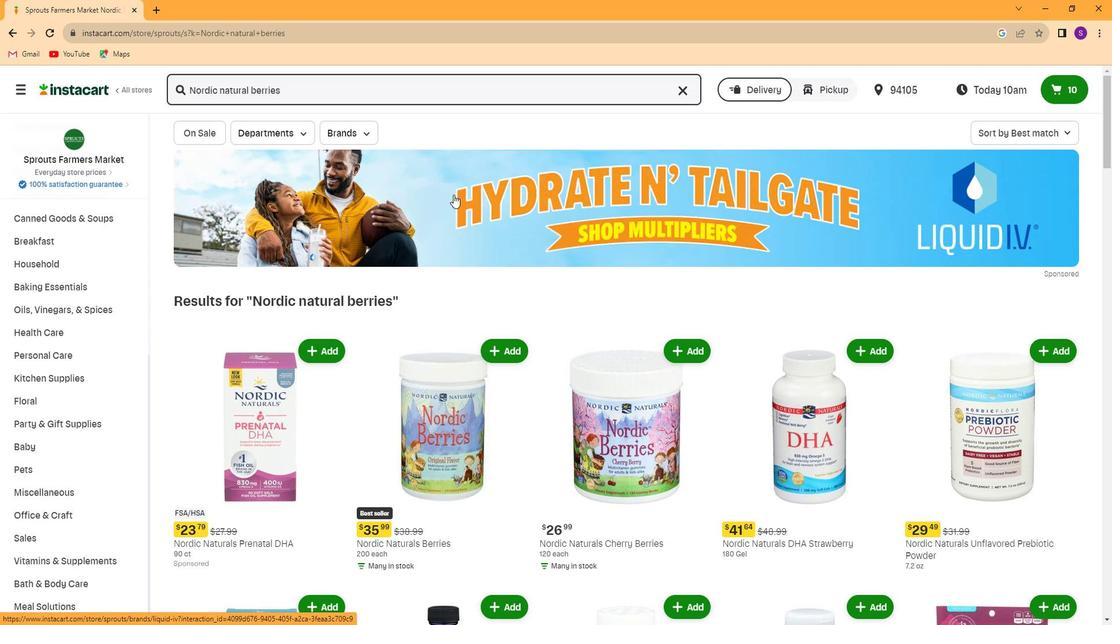 
Action: Mouse scrolled (448, 197) with delta (0, 0)
Screenshot: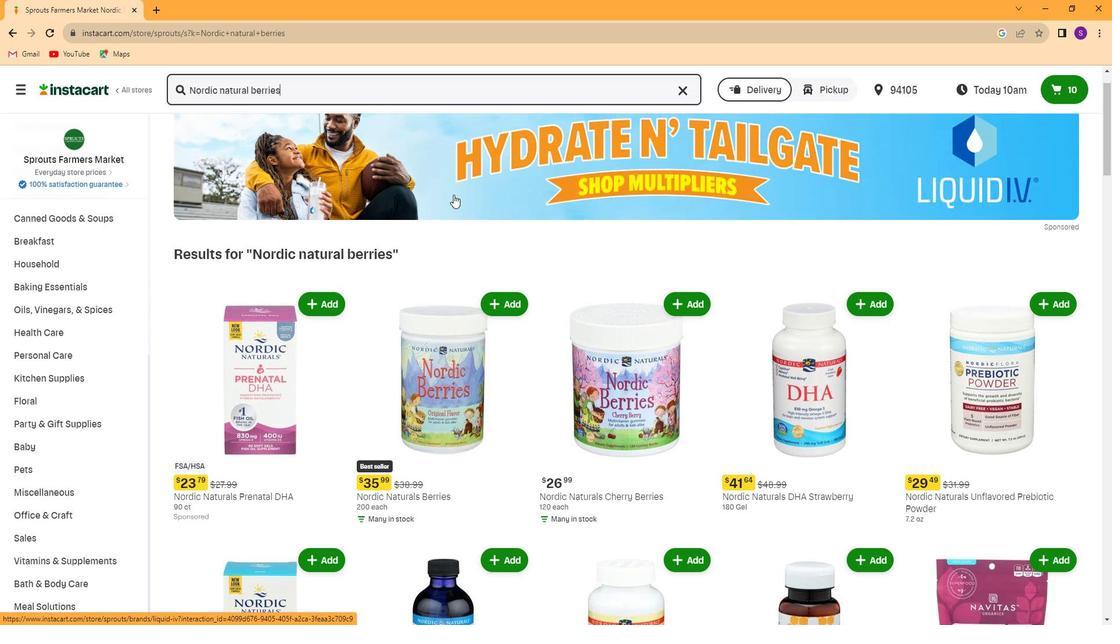 
Action: Mouse moved to (490, 240)
Screenshot: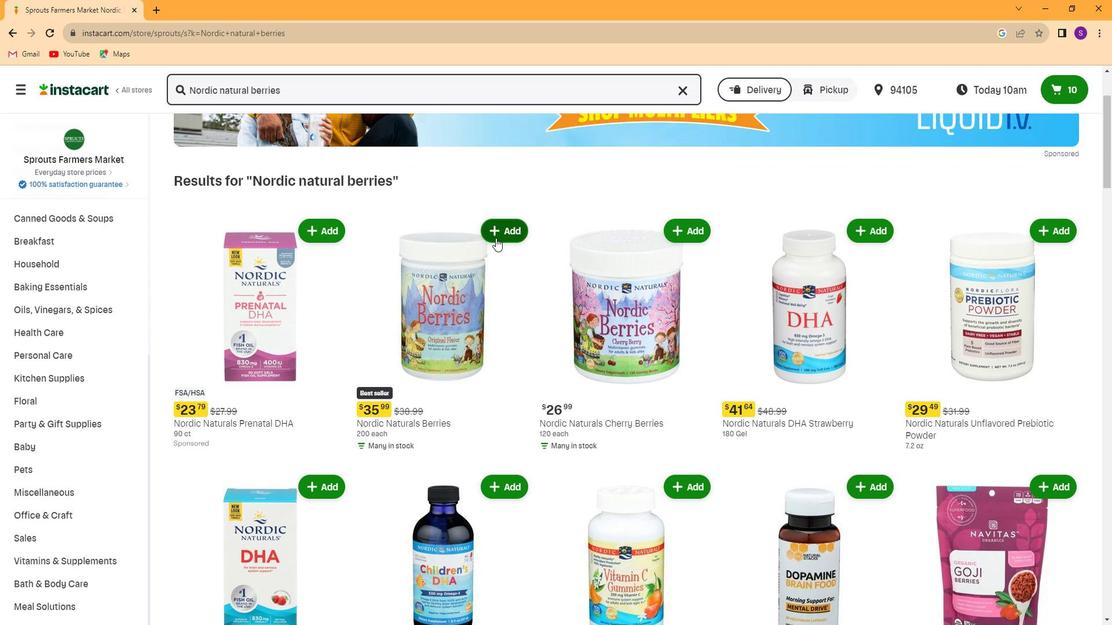 
Action: Mouse pressed left at (490, 240)
Screenshot: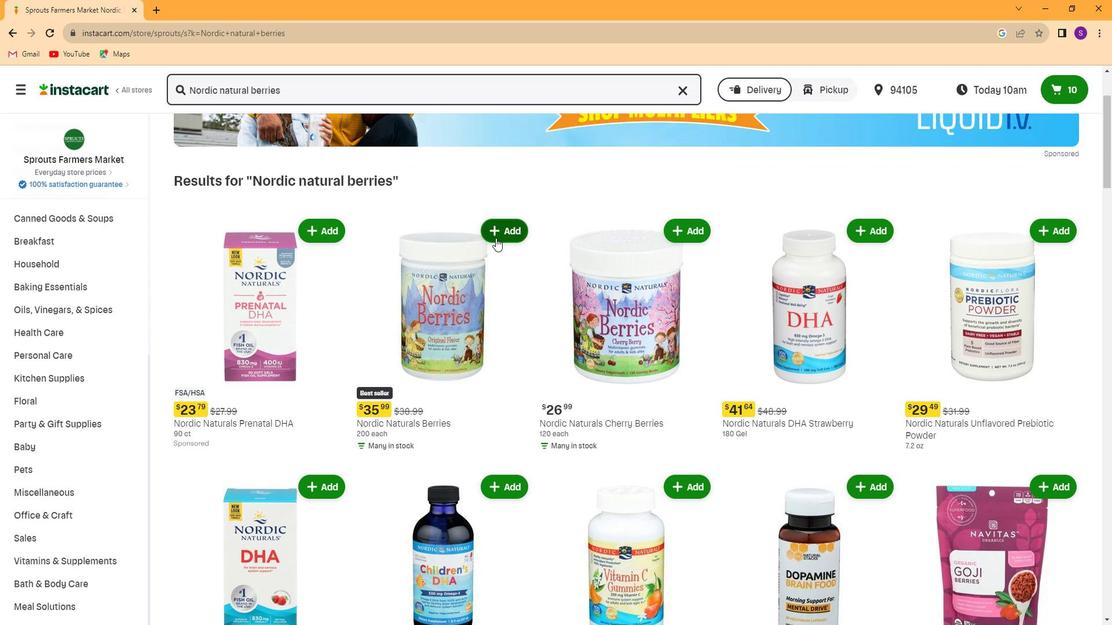 
Action: Mouse moved to (521, 365)
Screenshot: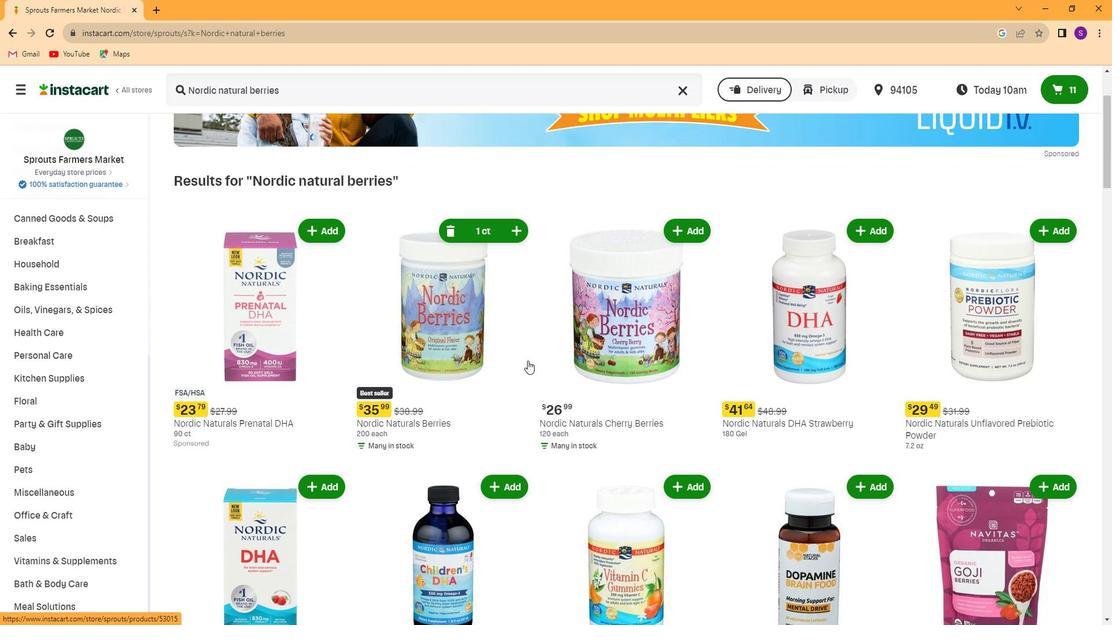 
